 Task: In the  document communication Apply all border to the tabe with  'with box; Style line and width 1 pt 'Select Header and apply  'Bold' Select the text and align it to the  Left
Action: Mouse moved to (347, 202)
Screenshot: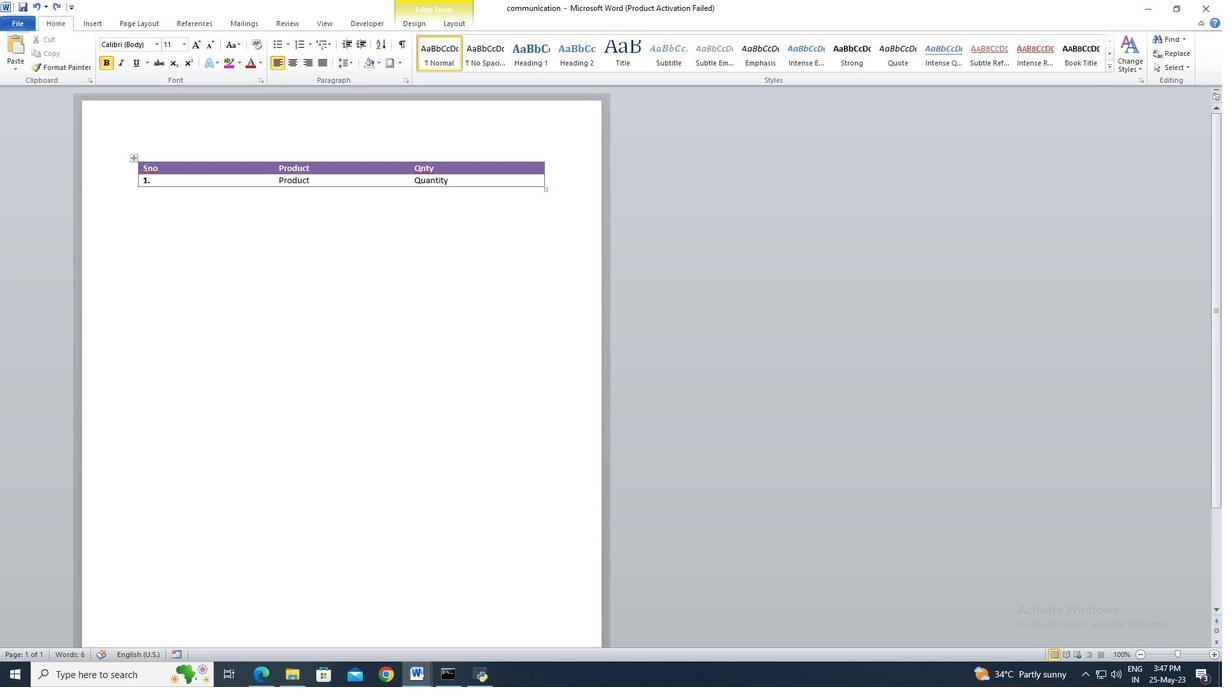 
Action: Key pressed ctrl+A
Screenshot: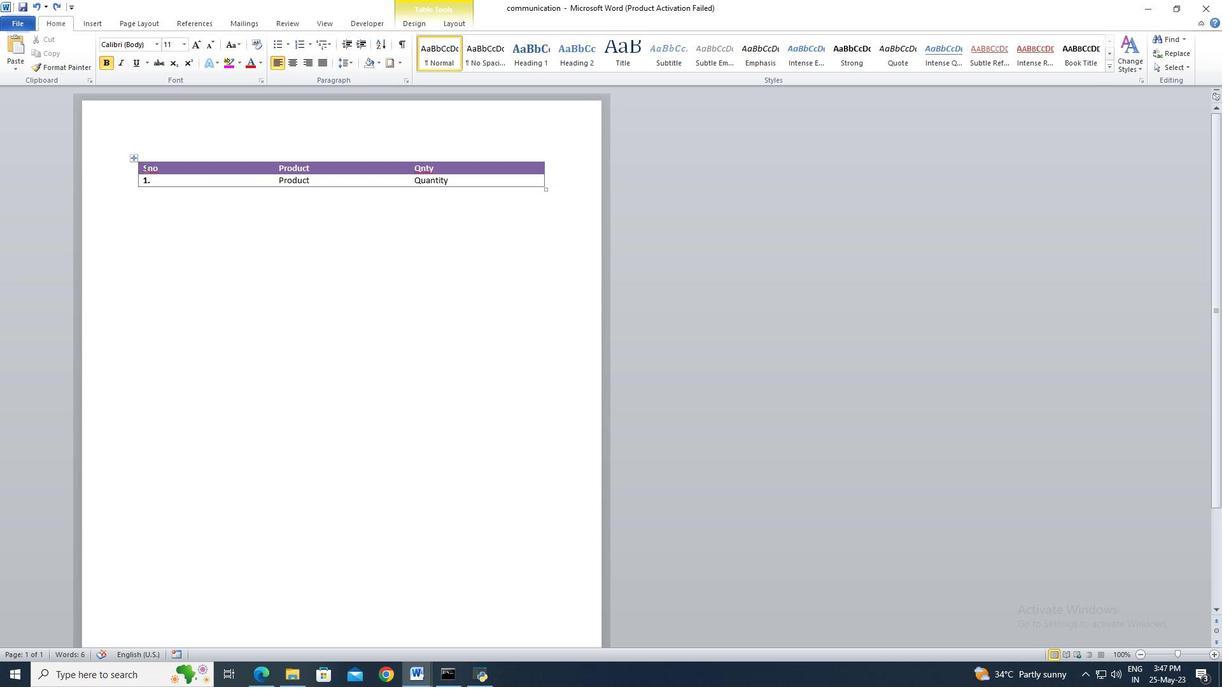 
Action: Mouse moved to (143, 166)
Screenshot: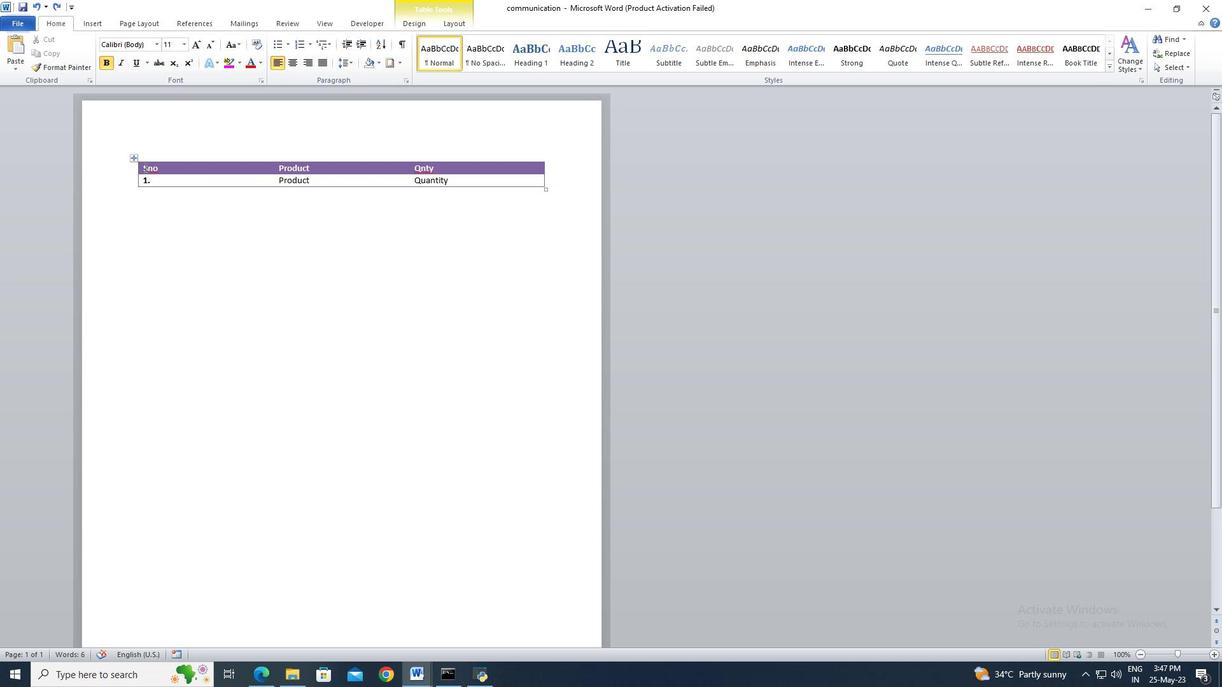 
Action: Mouse pressed left at (143, 166)
Screenshot: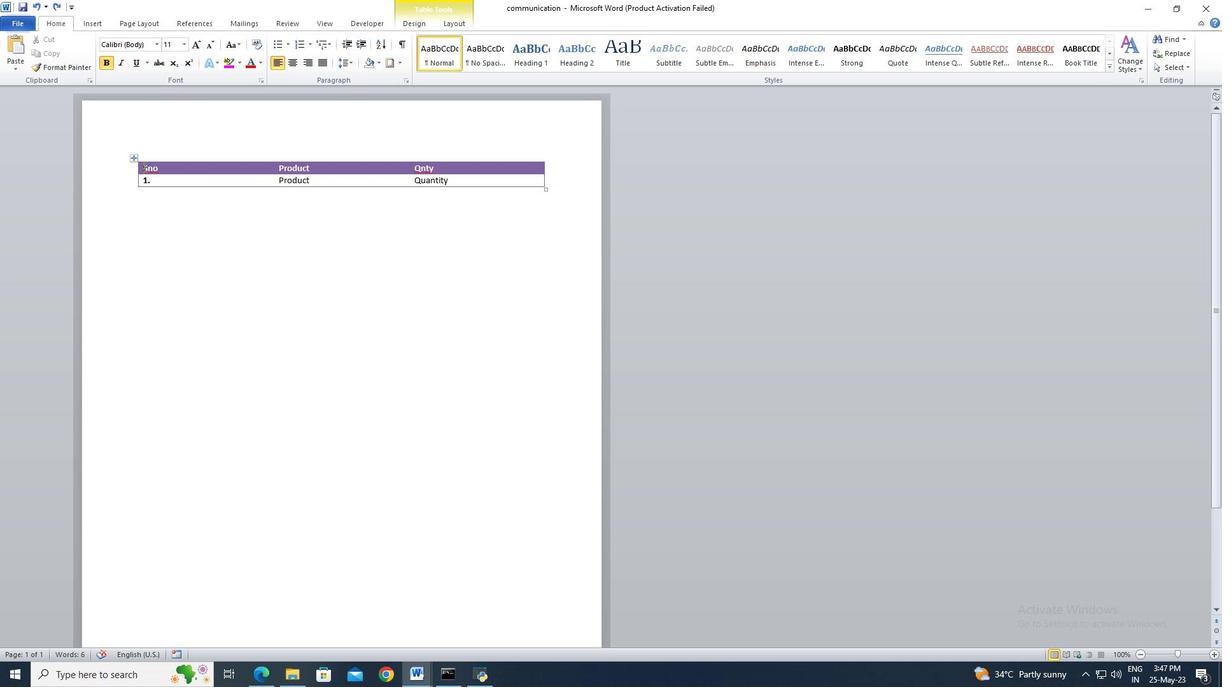 
Action: Mouse moved to (336, 194)
Screenshot: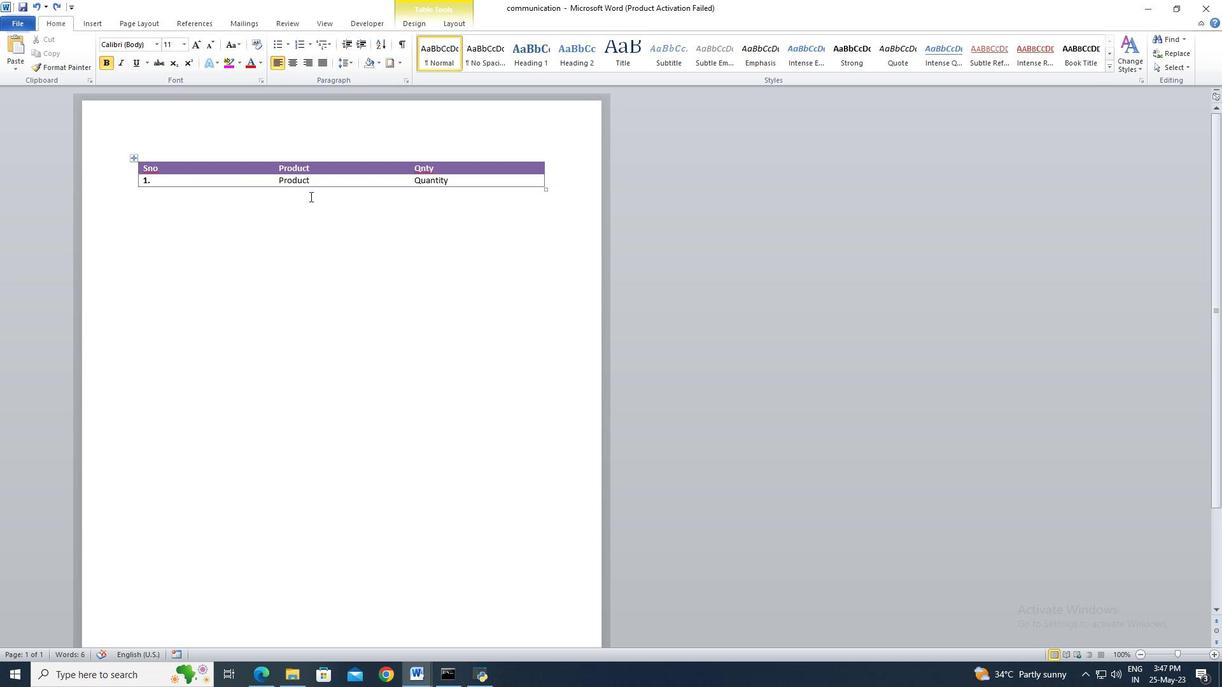 
Action: Key pressed ctrl+A
Screenshot: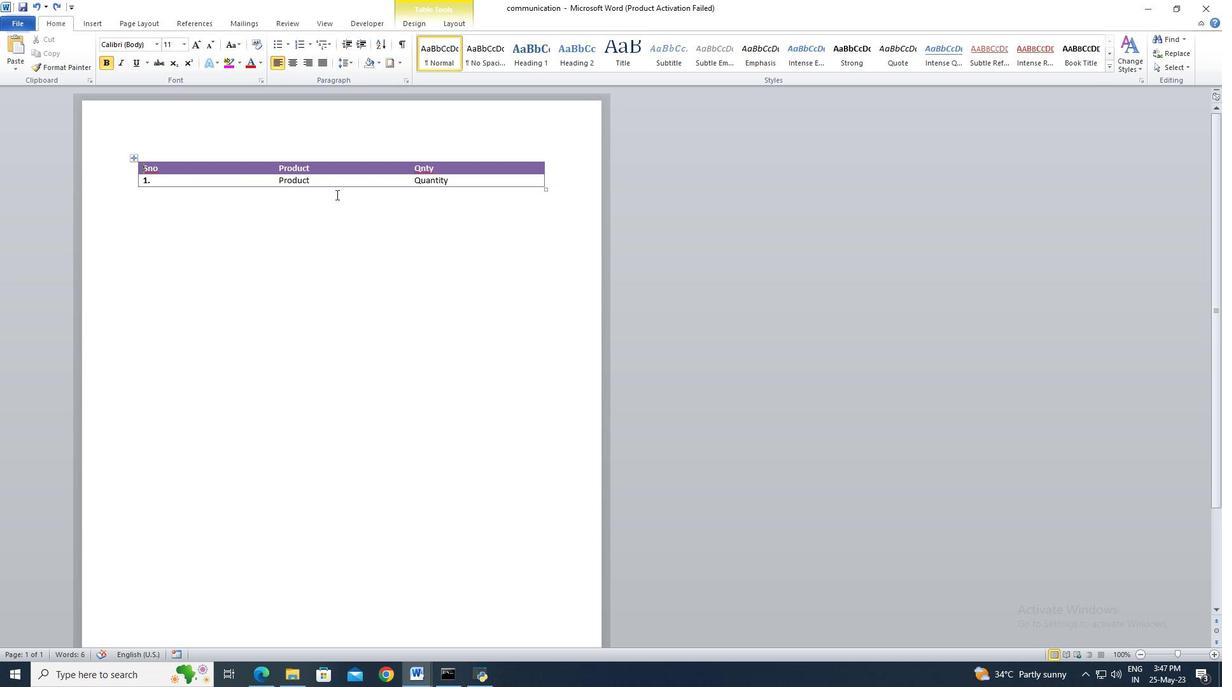 
Action: Mouse moved to (389, 68)
Screenshot: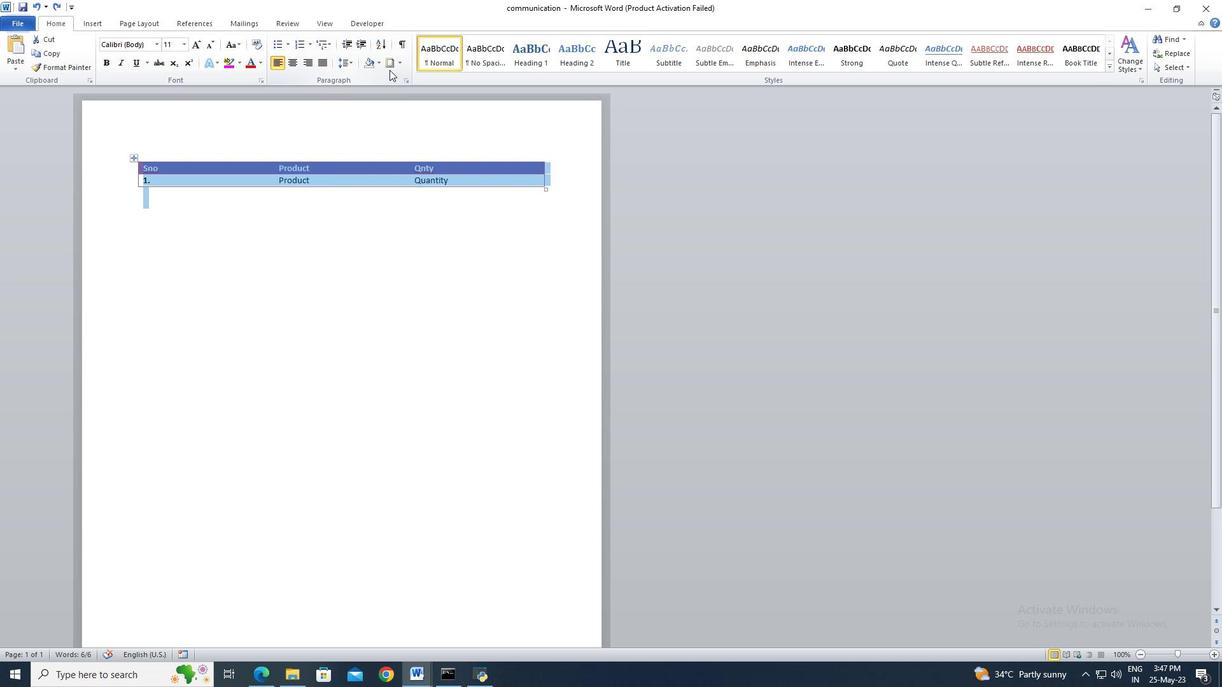 
Action: Mouse pressed left at (389, 68)
Screenshot: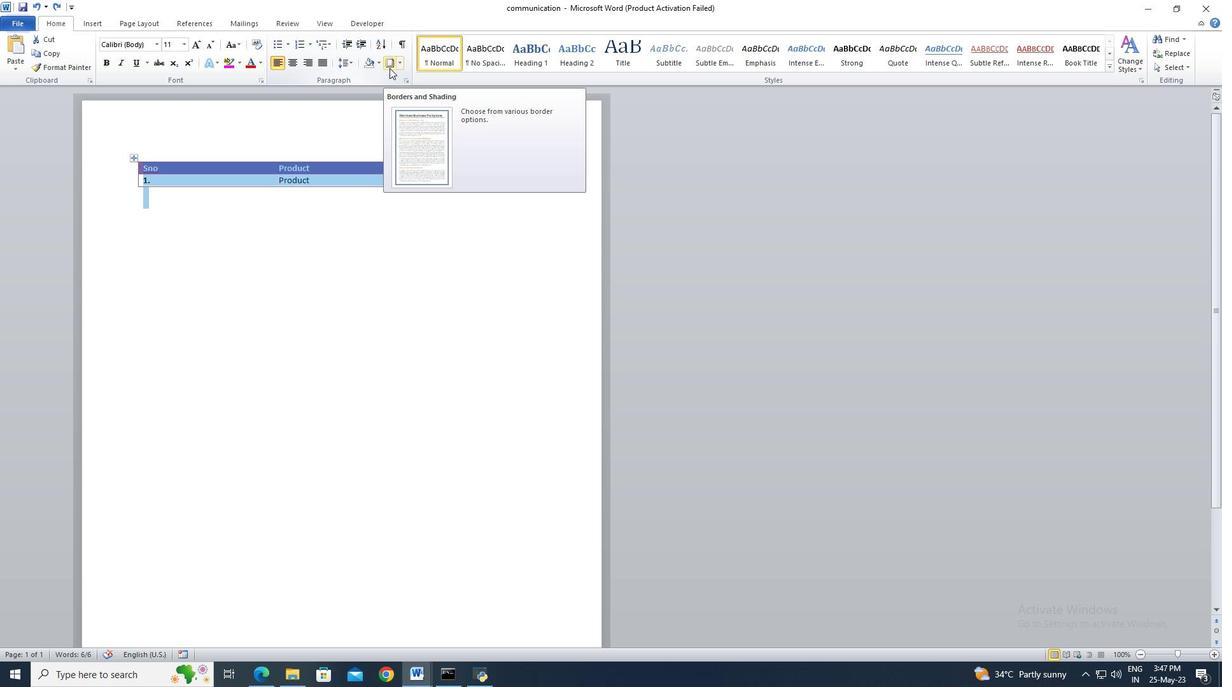 
Action: Mouse moved to (465, 279)
Screenshot: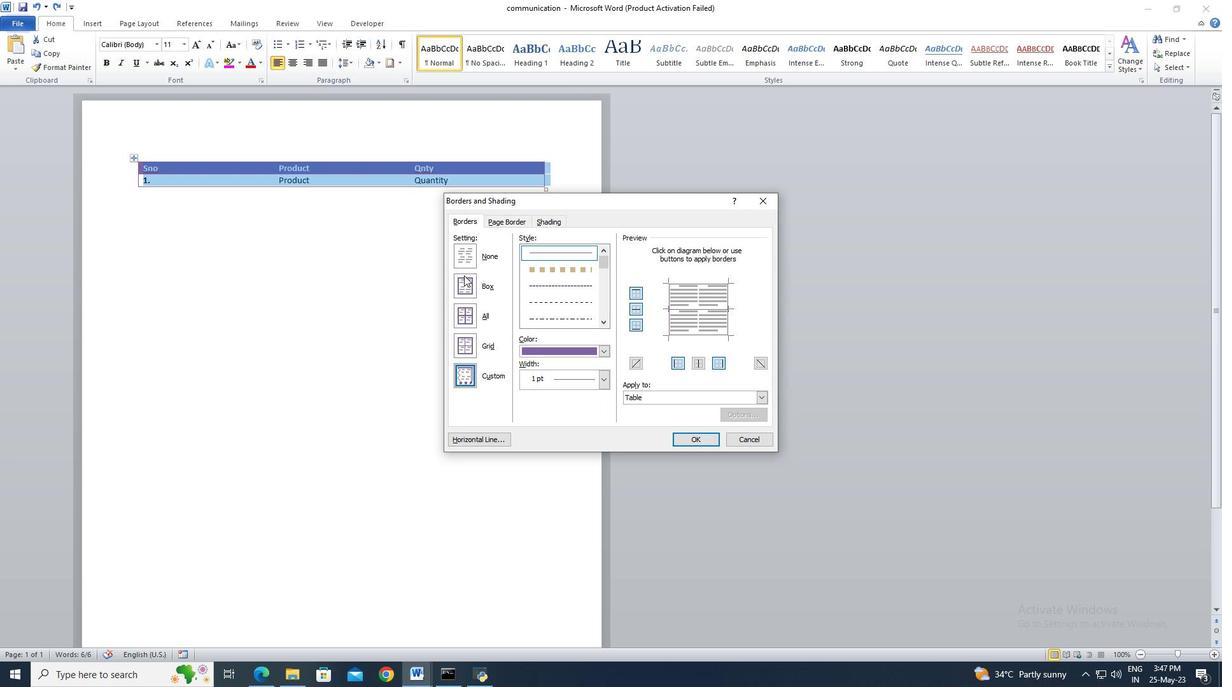 
Action: Mouse pressed left at (465, 279)
Screenshot: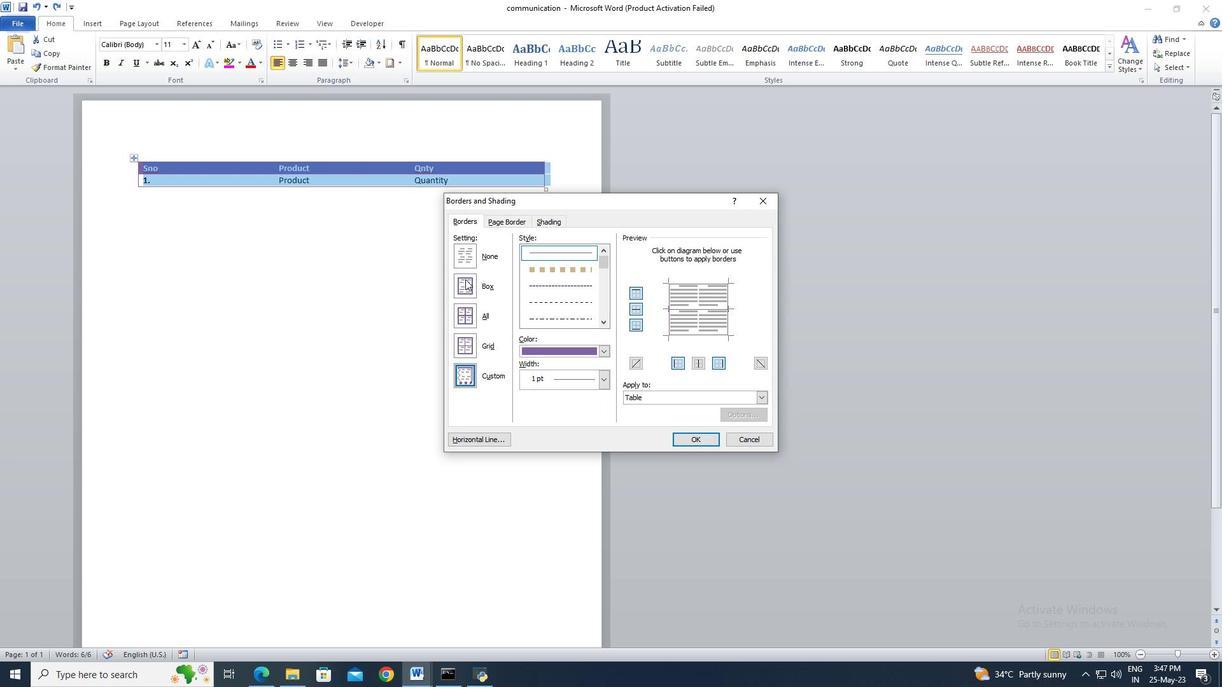 
Action: Mouse moved to (563, 251)
Screenshot: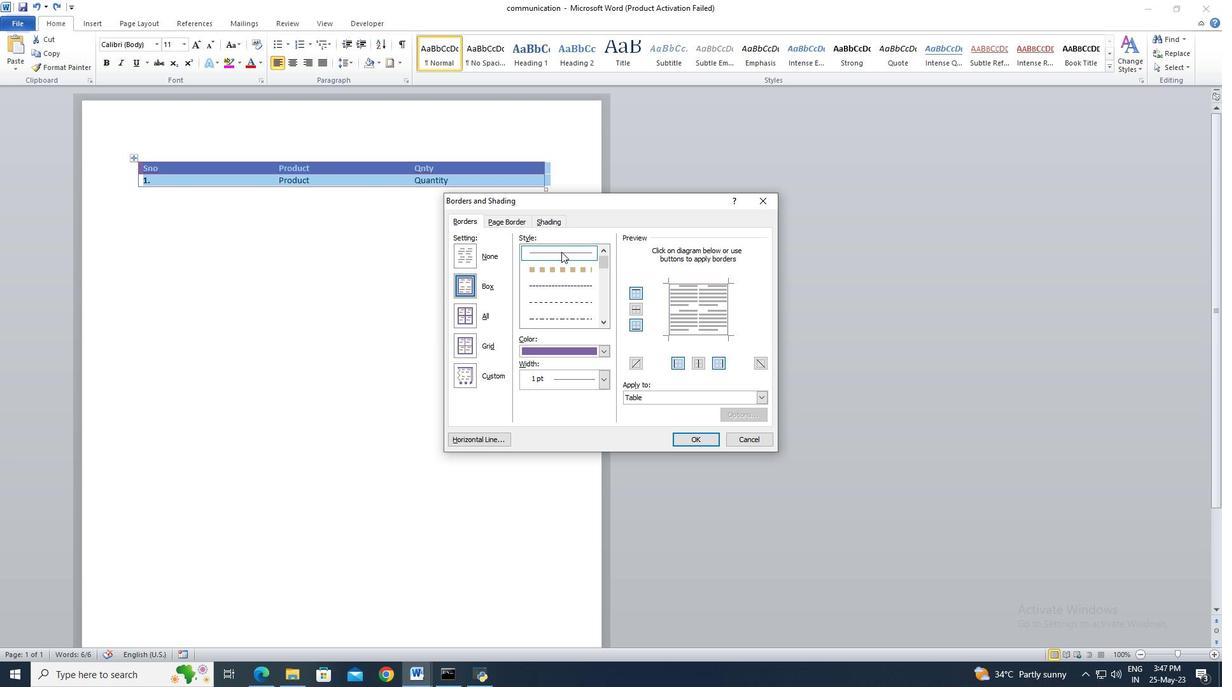 
Action: Mouse pressed left at (563, 251)
Screenshot: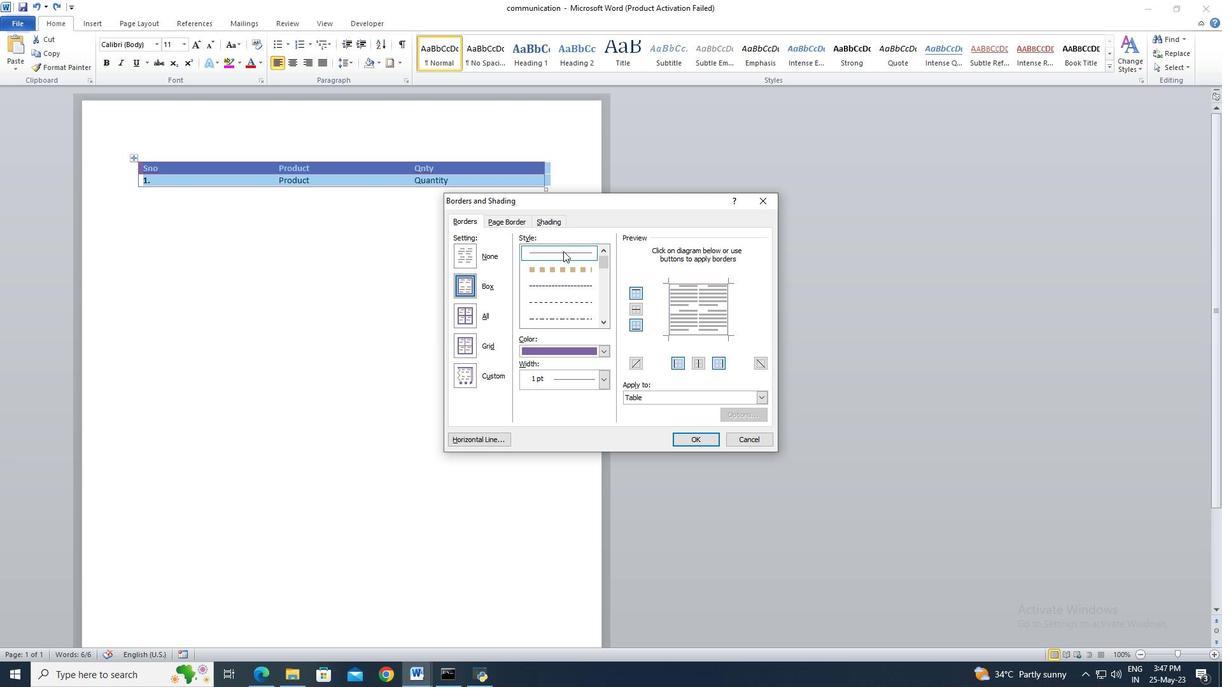 
Action: Mouse moved to (607, 381)
Screenshot: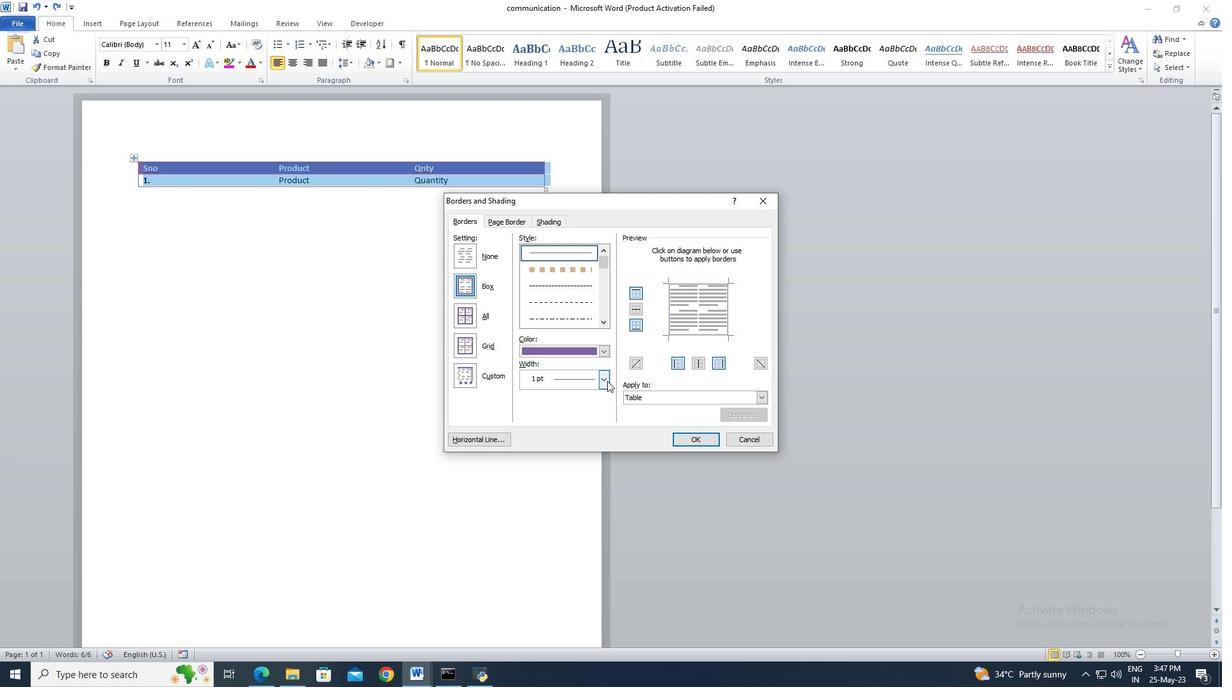 
Action: Mouse pressed left at (607, 381)
Screenshot: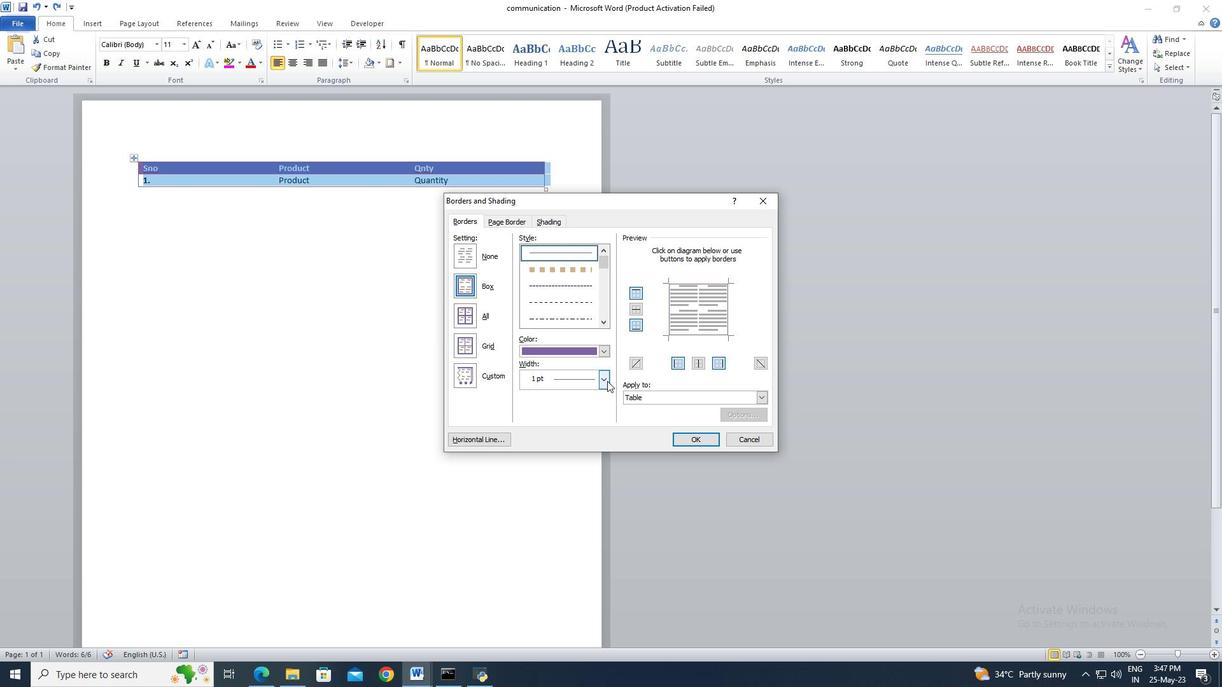 
Action: Mouse moved to (593, 447)
Screenshot: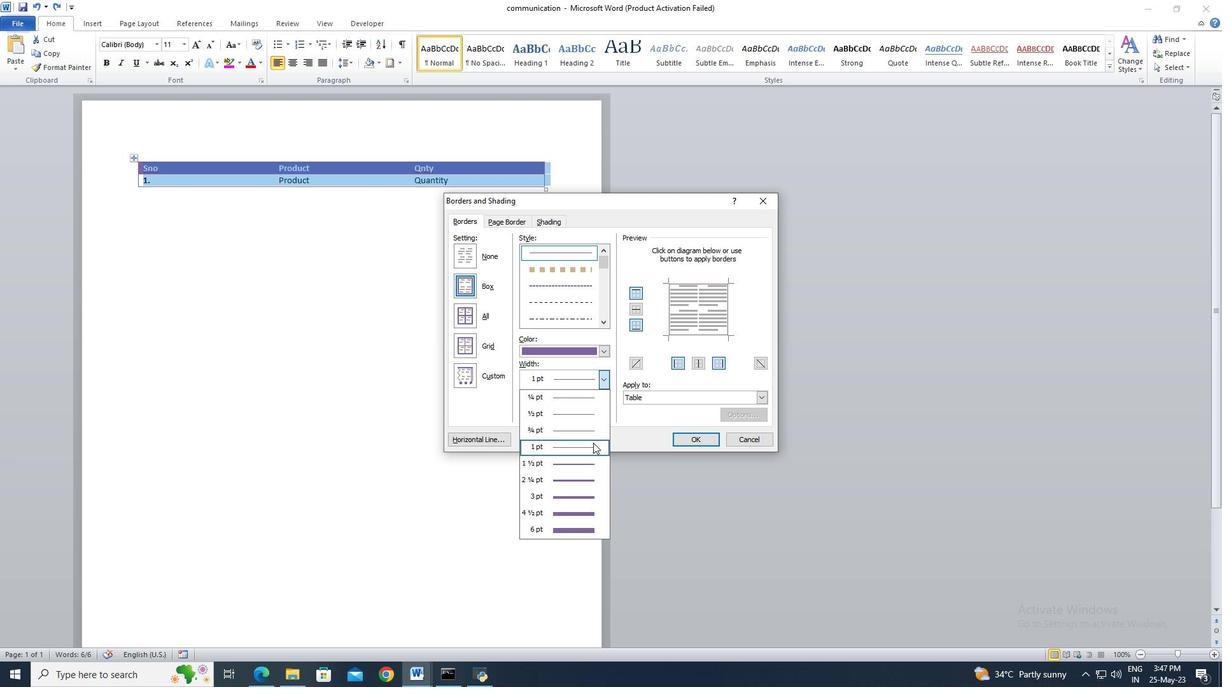 
Action: Mouse pressed left at (593, 447)
Screenshot: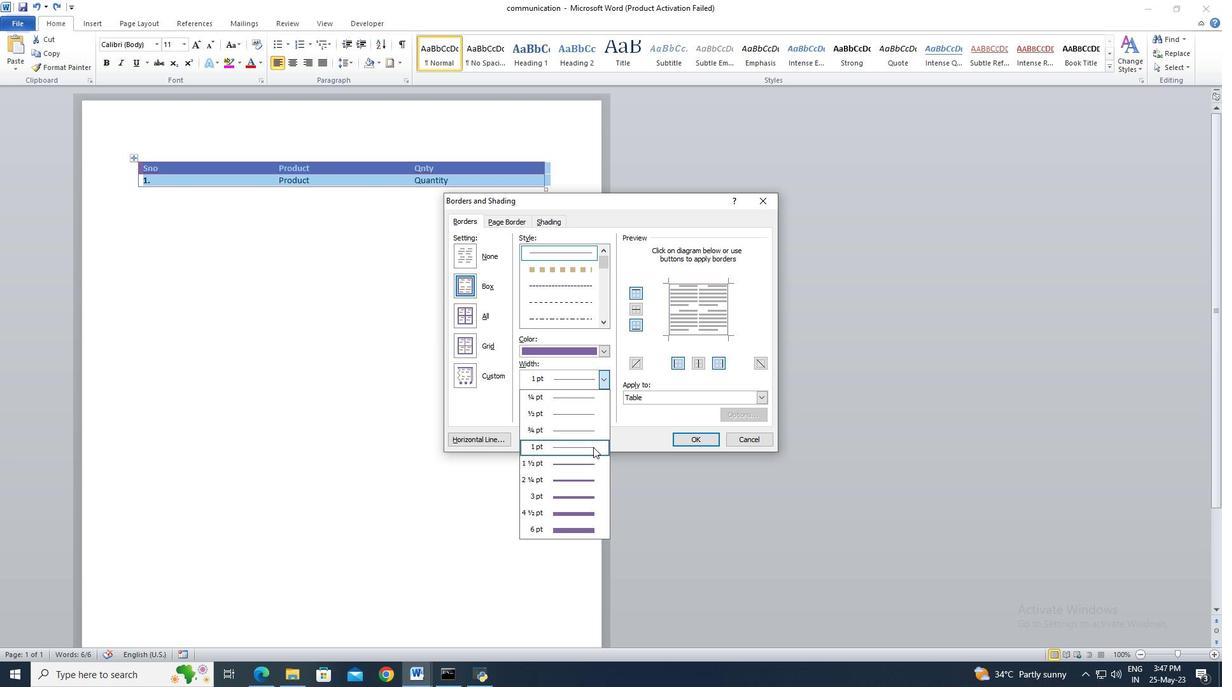 
Action: Mouse moved to (692, 447)
Screenshot: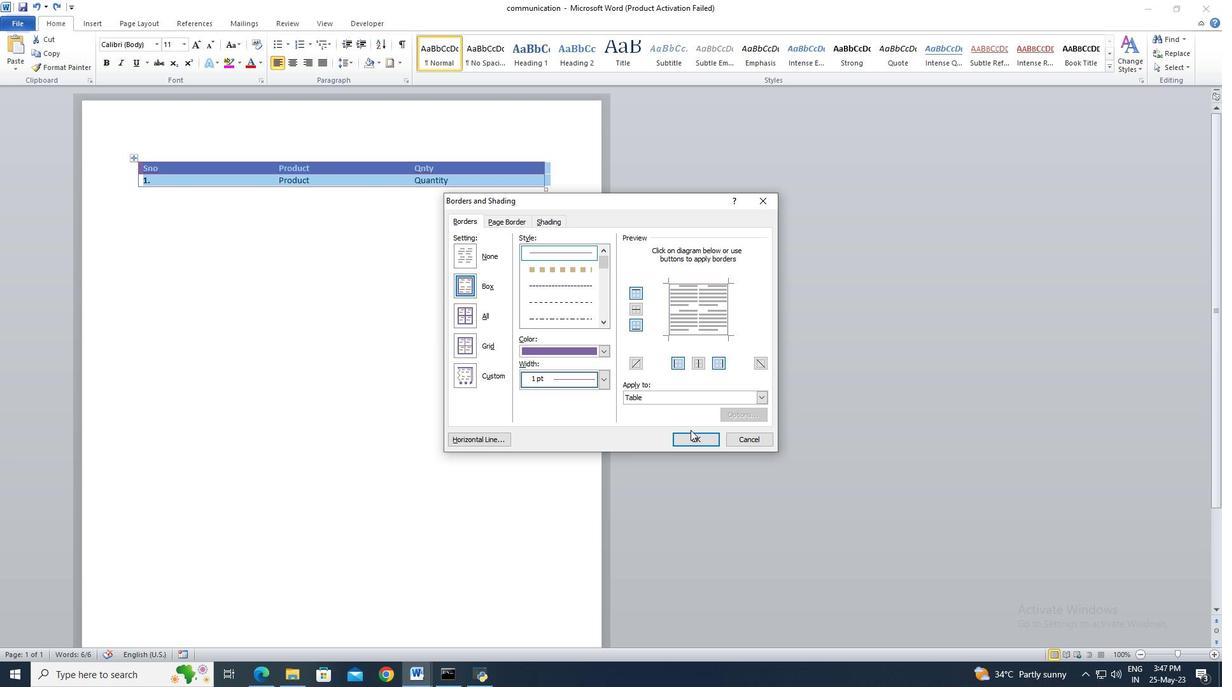 
Action: Mouse pressed left at (692, 447)
Screenshot: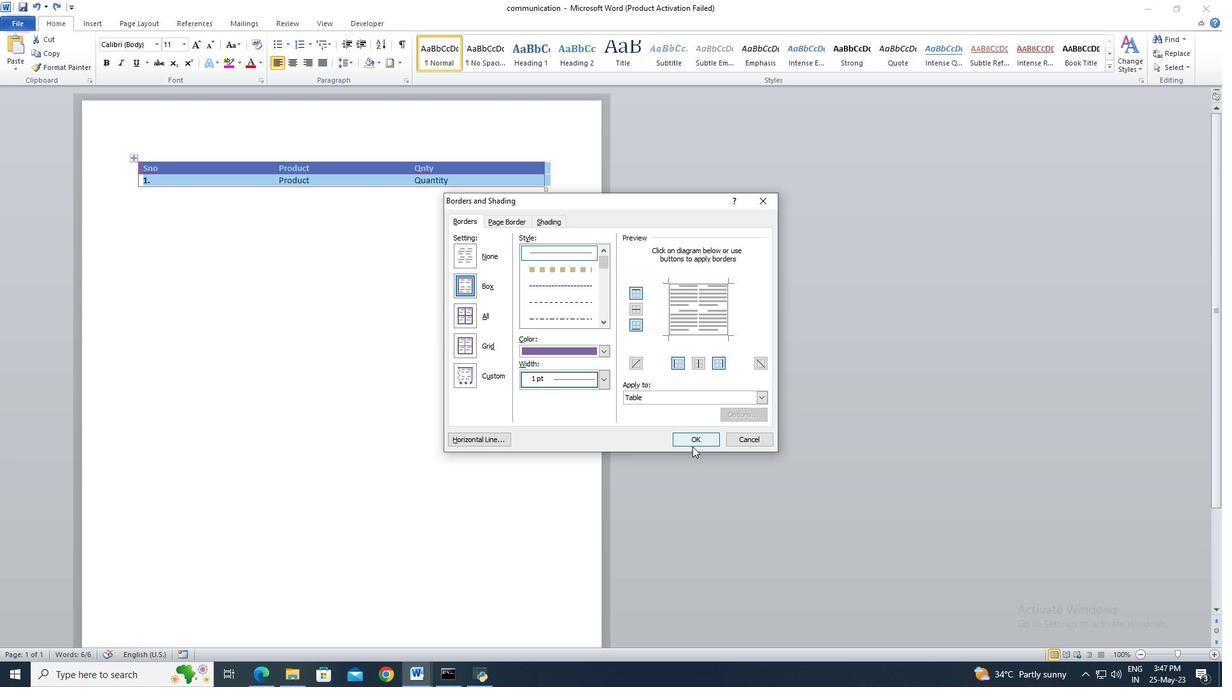 
Action: Mouse moved to (145, 168)
Screenshot: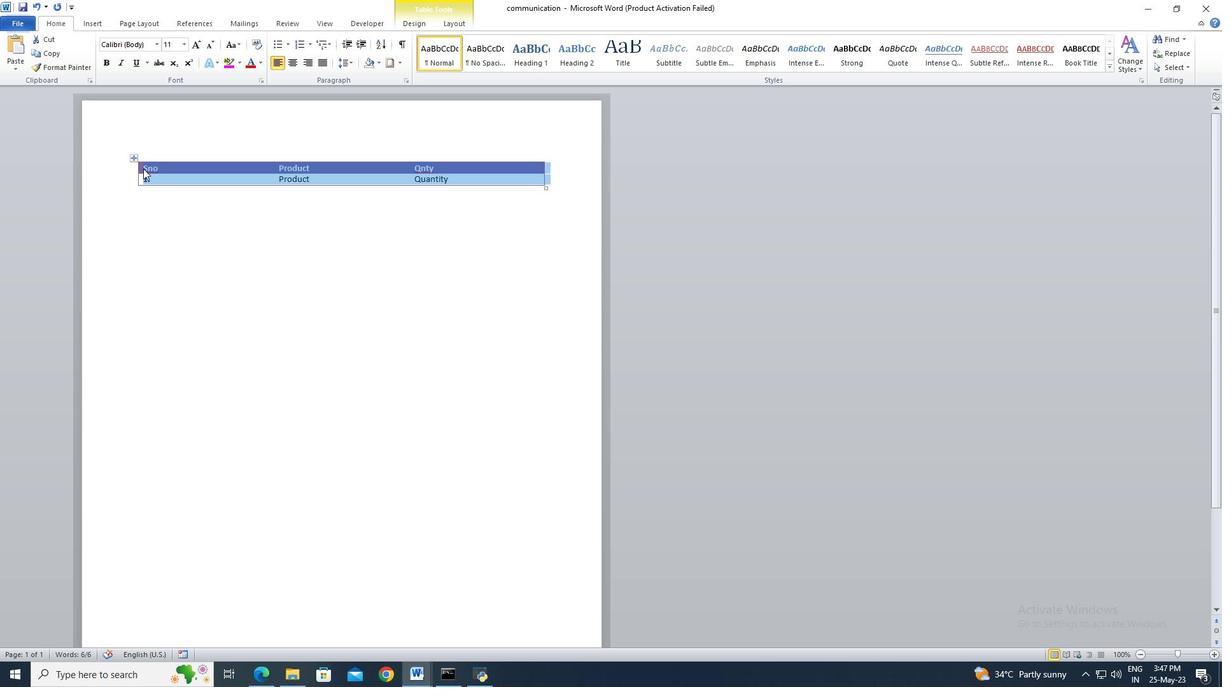 
Action: Mouse pressed left at (145, 168)
Screenshot: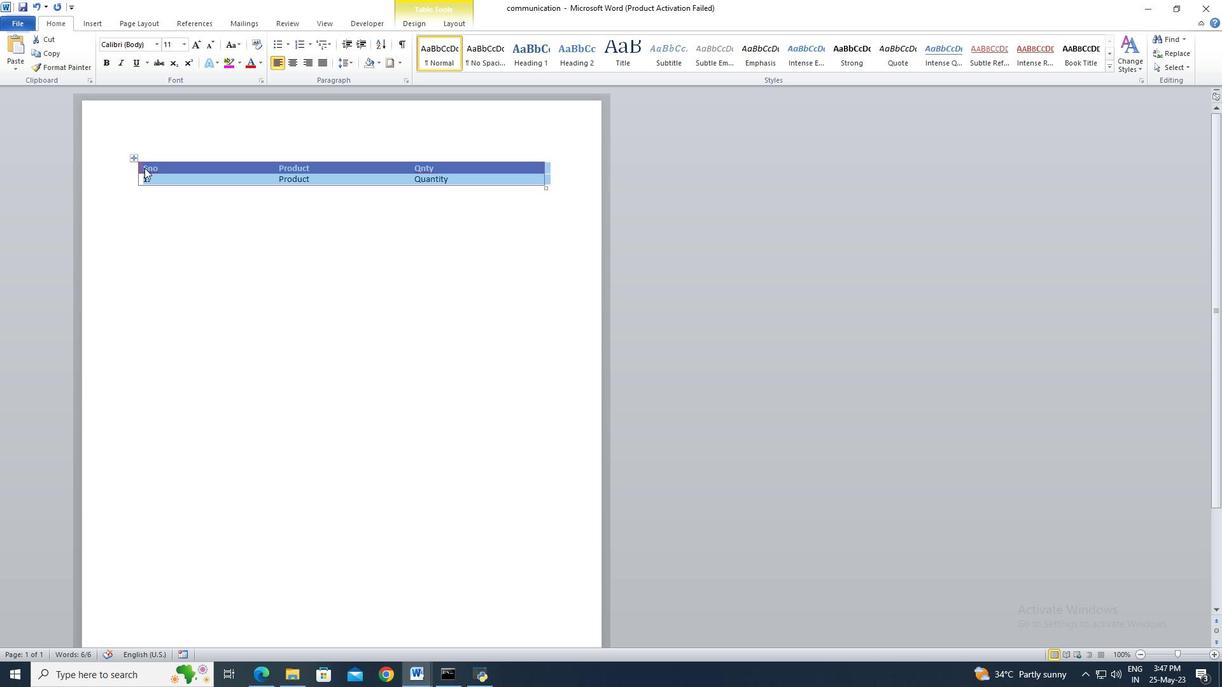 
Action: Mouse moved to (431, 183)
Screenshot: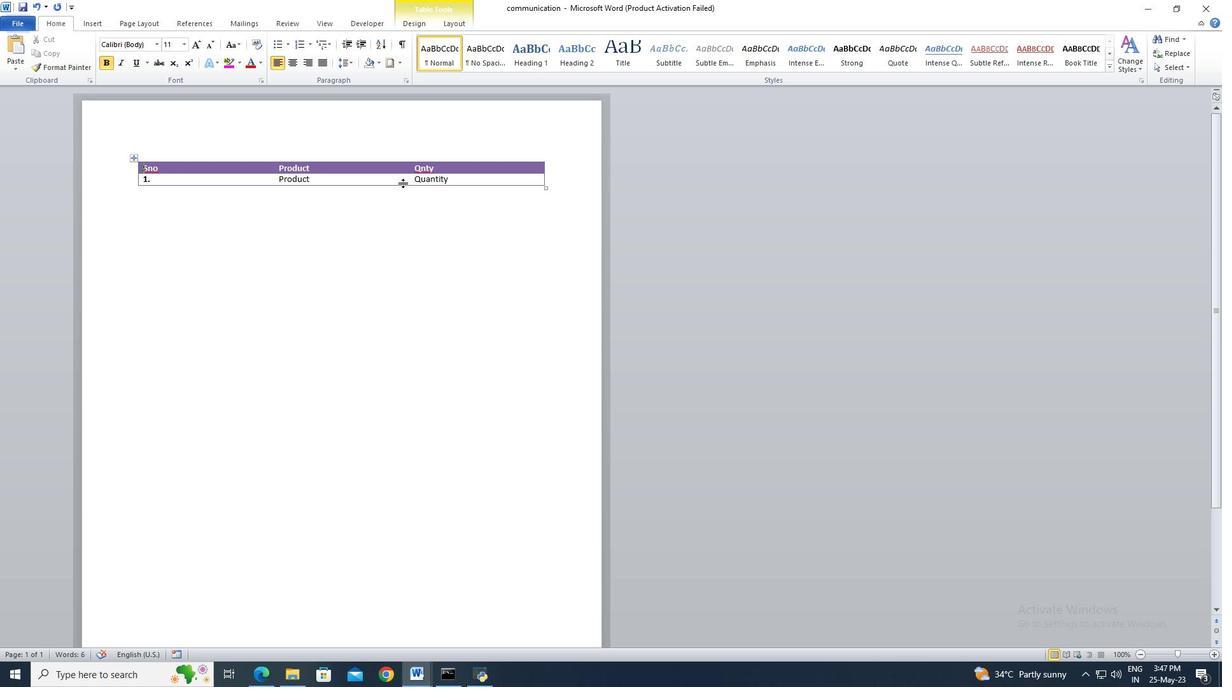 
Action: Key pressed <Key.shift>
Screenshot: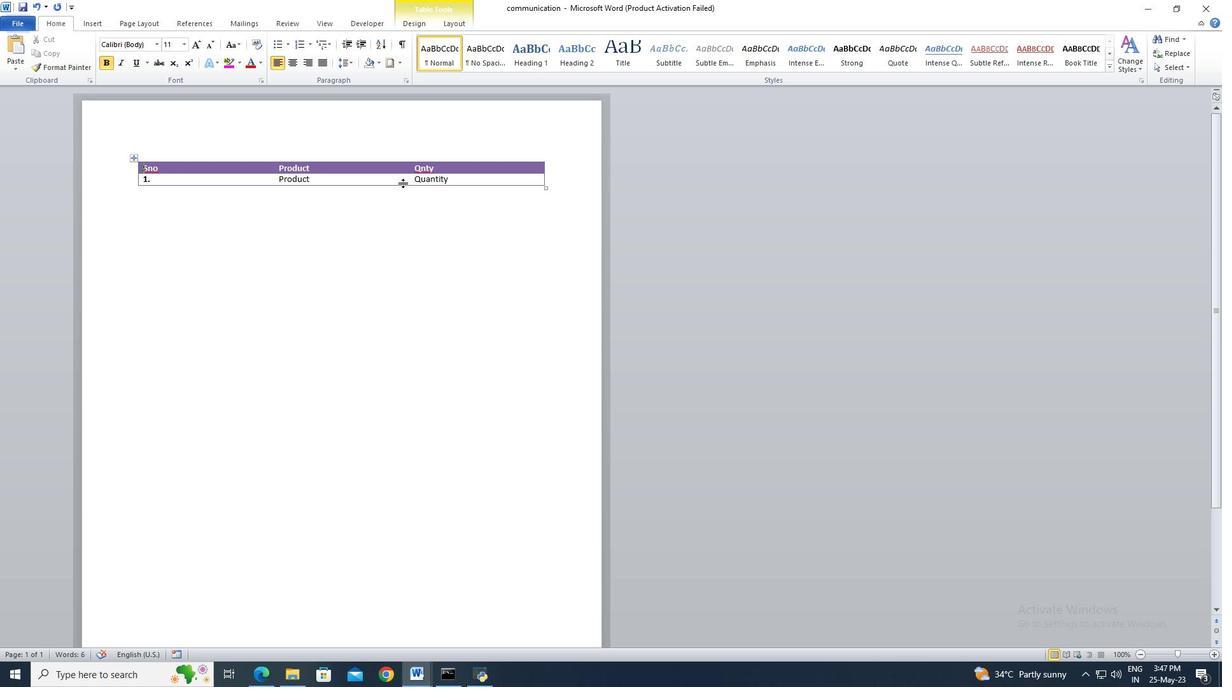 
Action: Mouse moved to (482, 177)
Screenshot: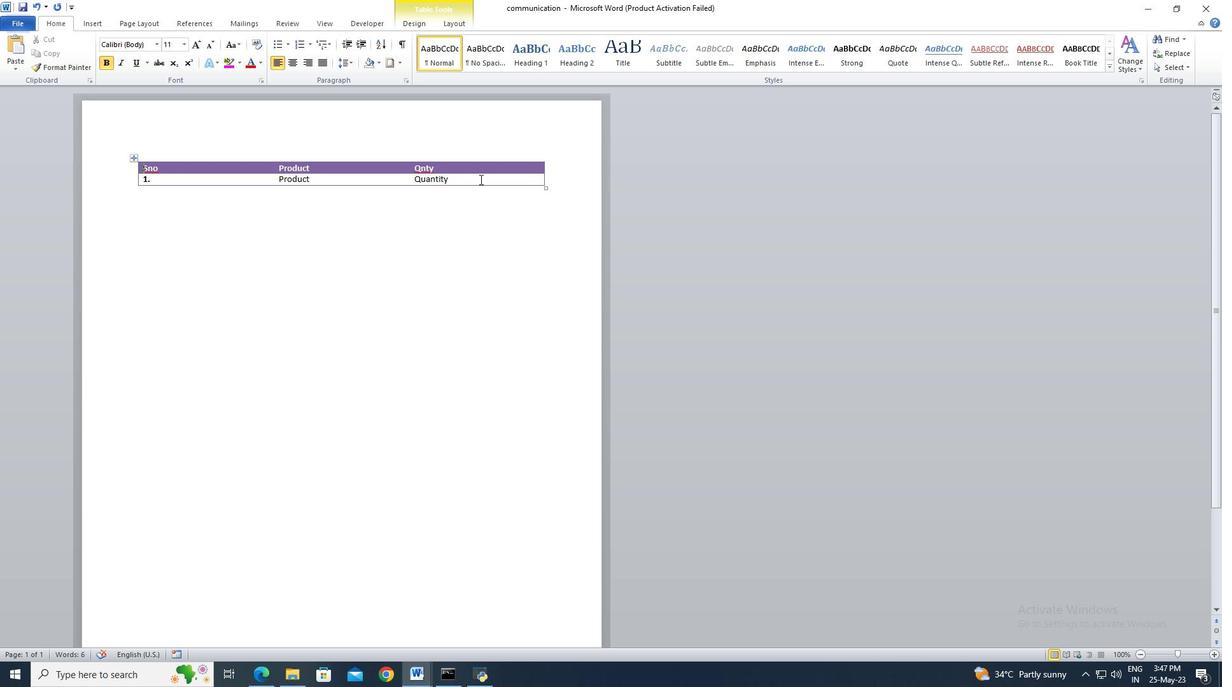 
Action: Key pressed <Key.shift>
Screenshot: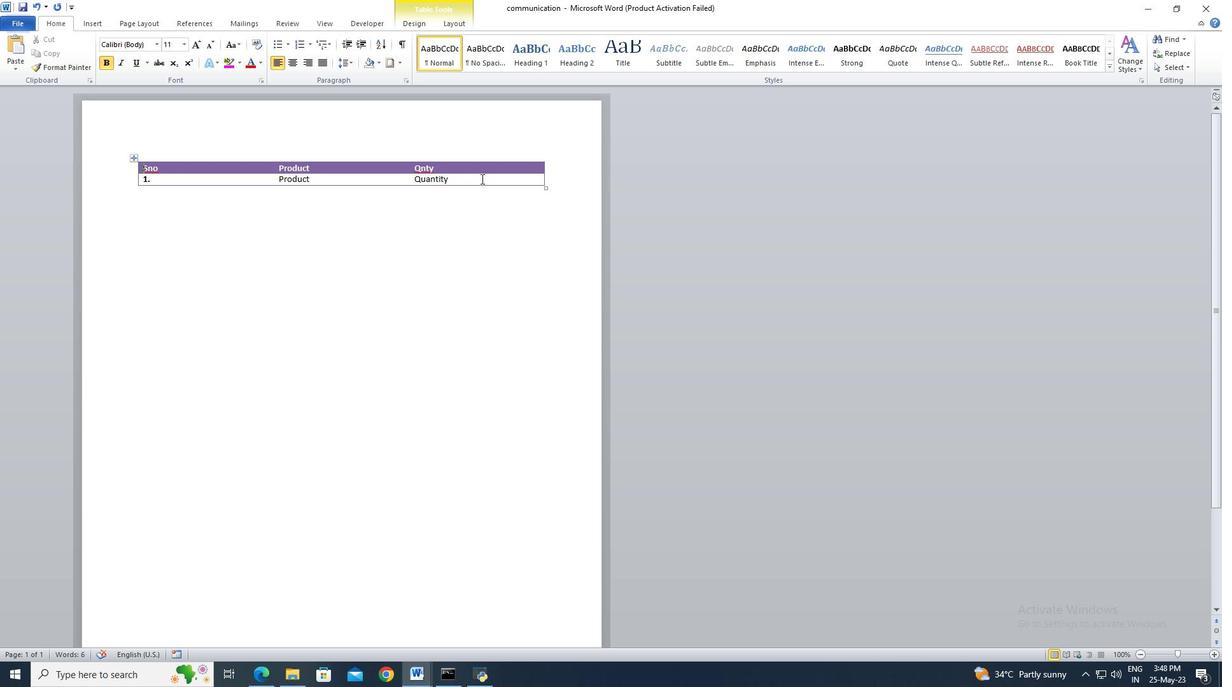 
Action: Mouse moved to (485, 173)
Screenshot: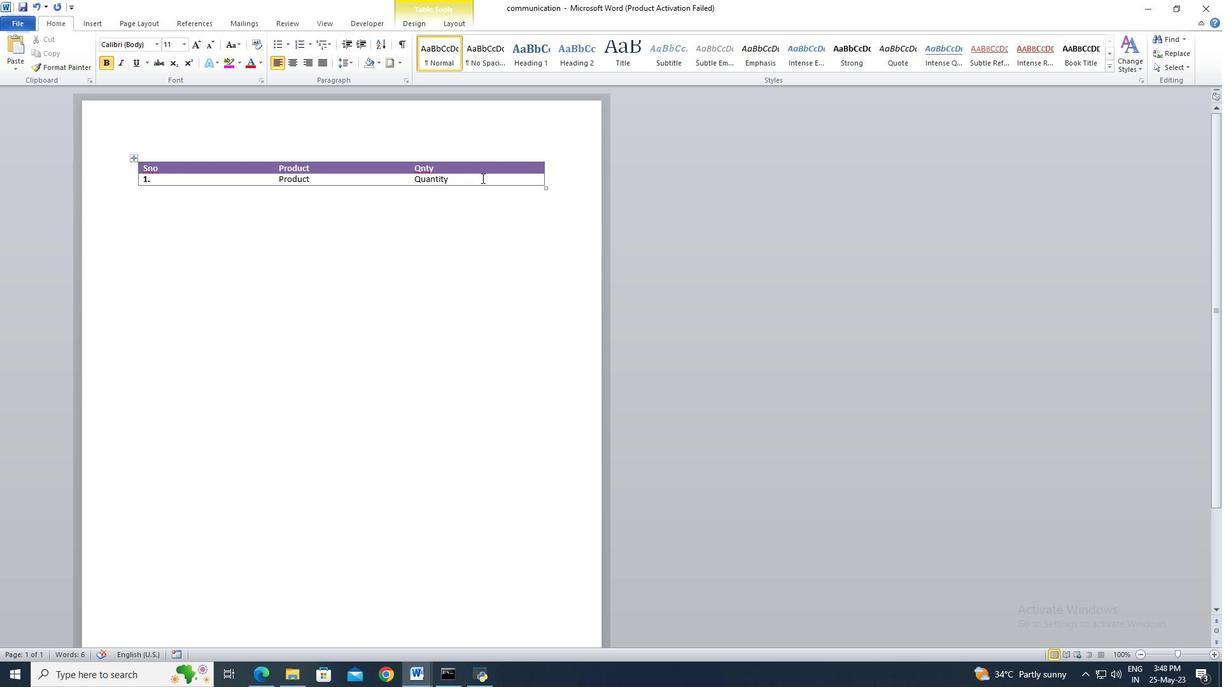 
Action: Key pressed <Key.shift><Key.shift><Key.shift><Key.shift><Key.shift><Key.shift><Key.shift><Key.shift><Key.shift><Key.shift><Key.shift><Key.shift><Key.shift><Key.shift><Key.shift><Key.shift><Key.shift><Key.shift><Key.shift><Key.shift><Key.shift><Key.shift>
Screenshot: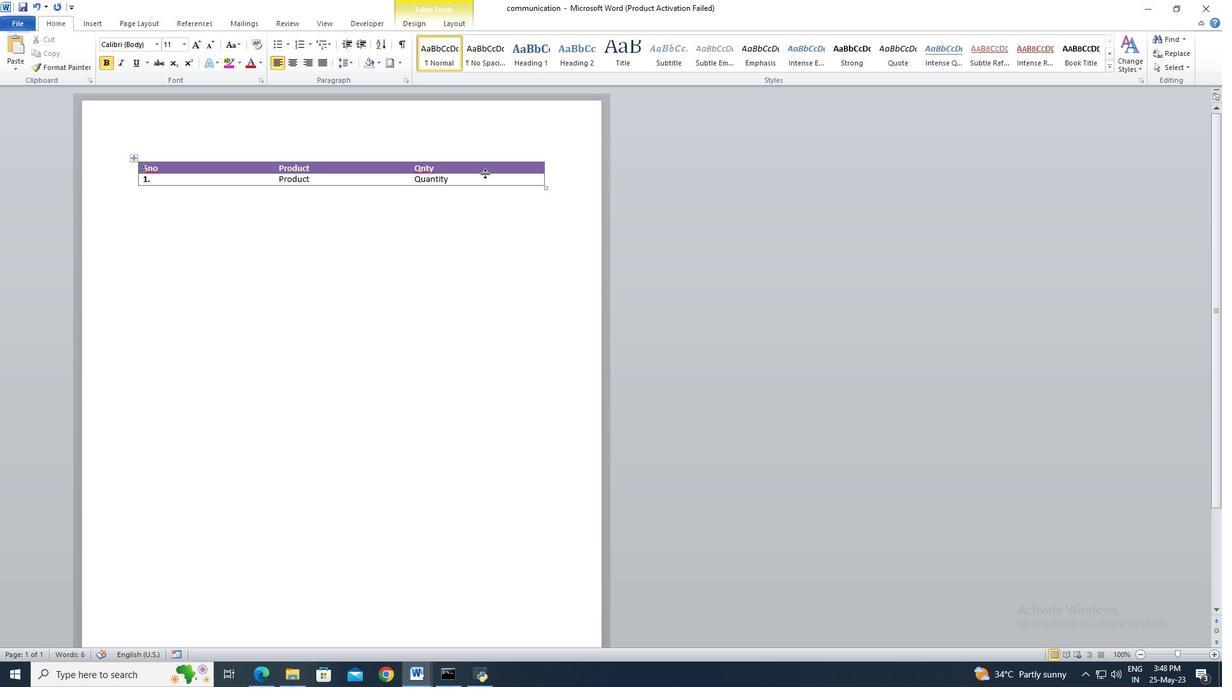 
Action: Mouse pressed left at (485, 173)
Screenshot: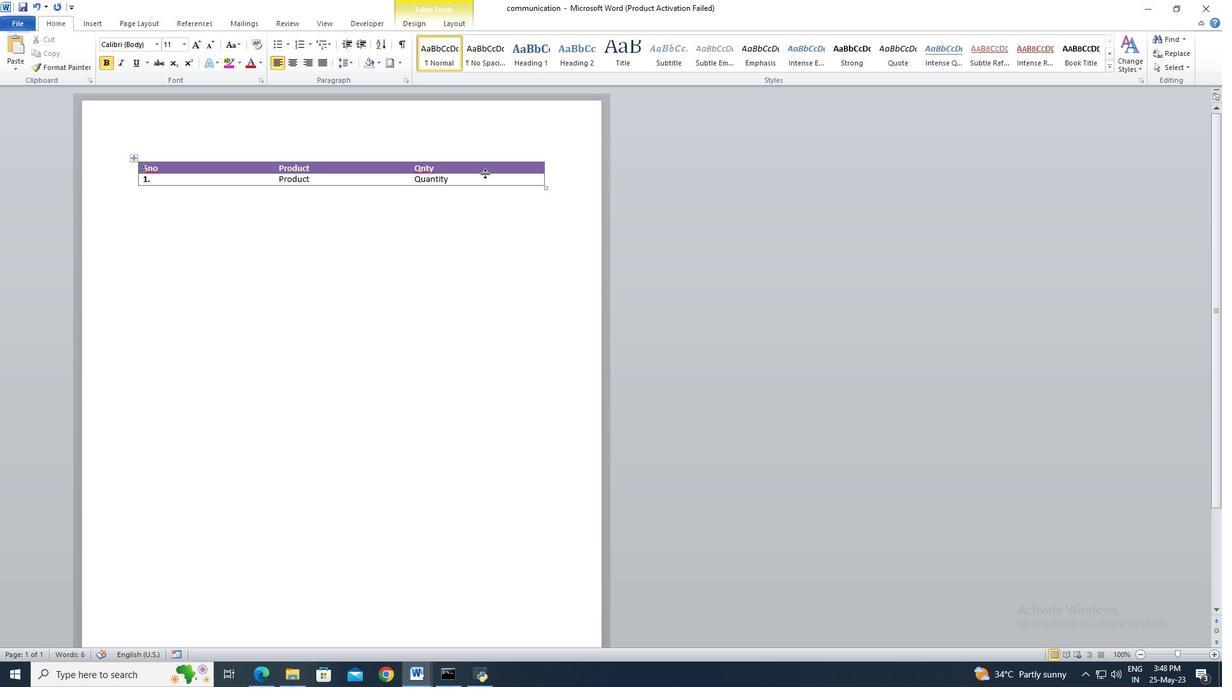 
Action: Key pressed <Key.shift><Key.shift><Key.shift><Key.shift><Key.shift><Key.shift><Key.shift><Key.shift><Key.shift><Key.shift><Key.shift><Key.shift><Key.shift><Key.shift>
Screenshot: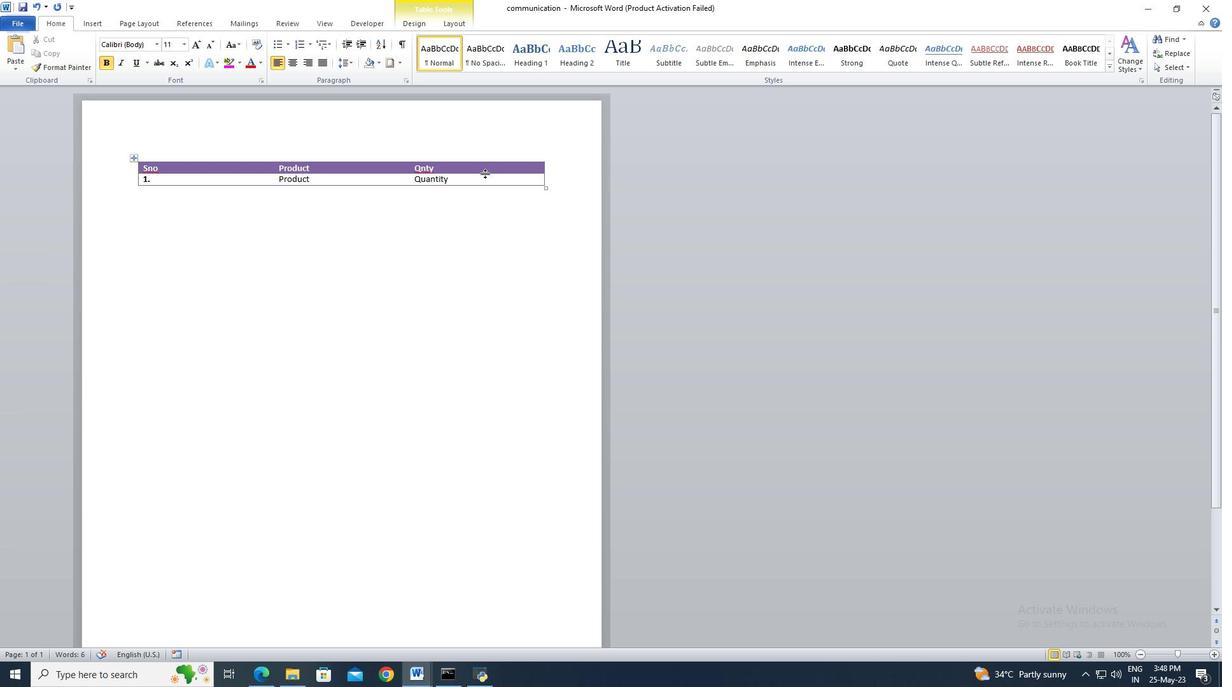 
Action: Mouse moved to (485, 173)
Screenshot: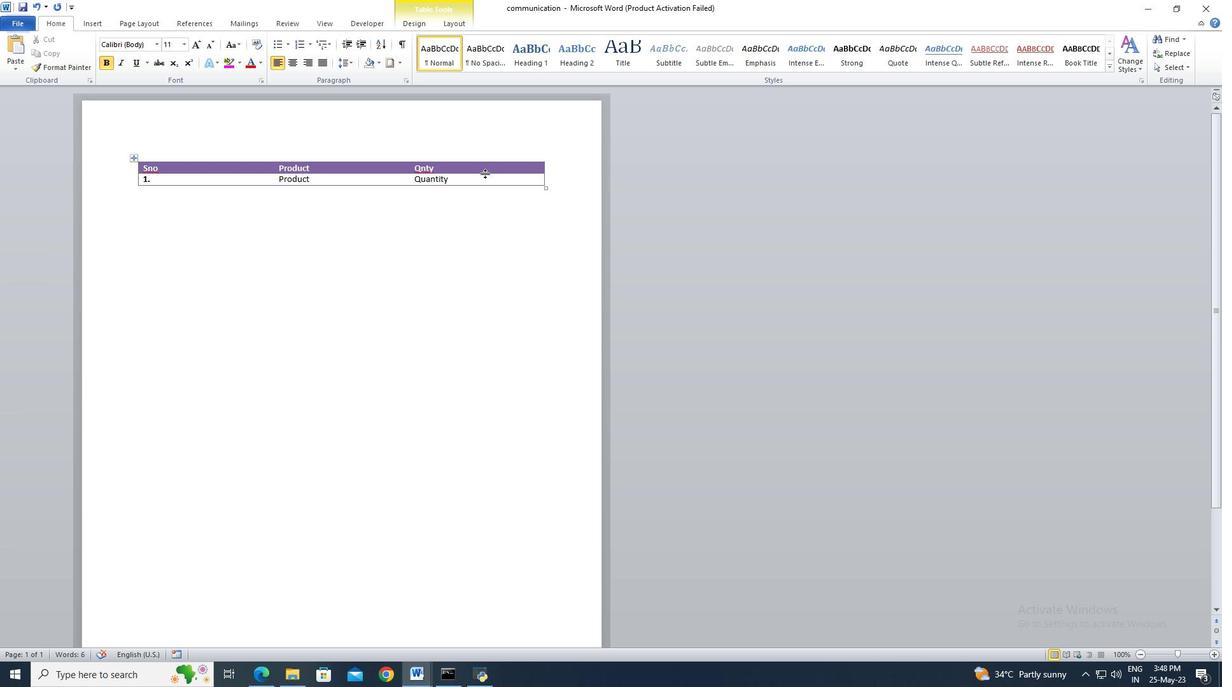 
Action: Key pressed <Key.shift>
Screenshot: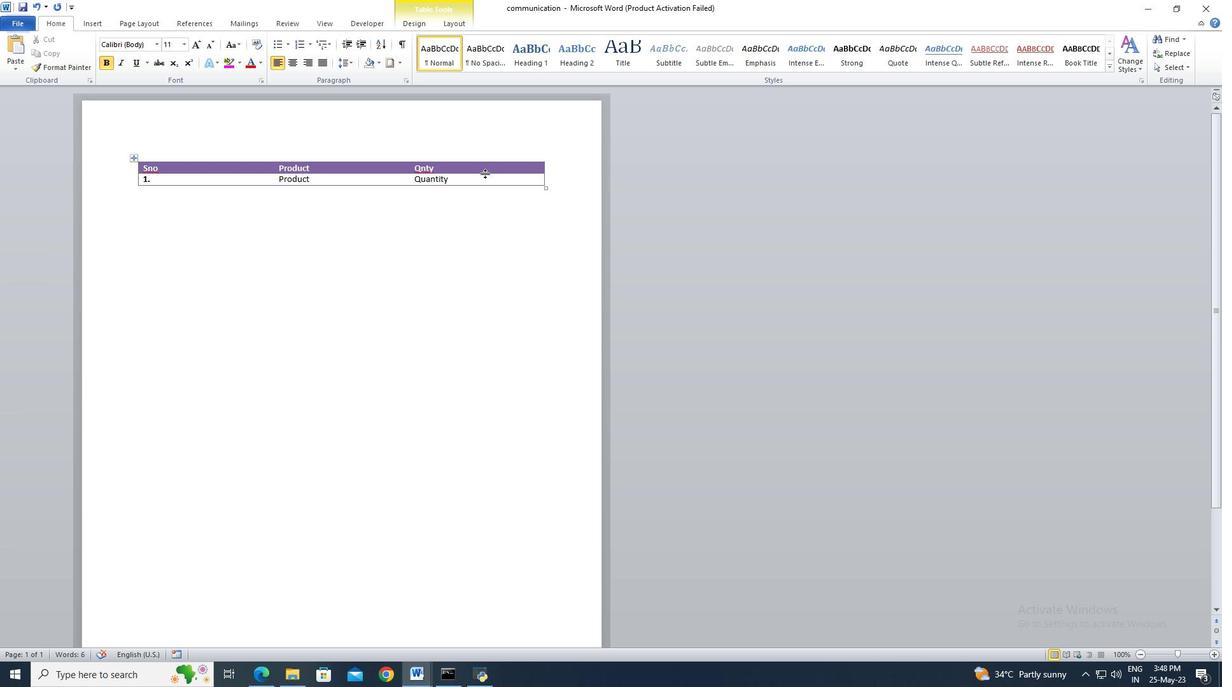 
Action: Mouse moved to (485, 171)
Screenshot: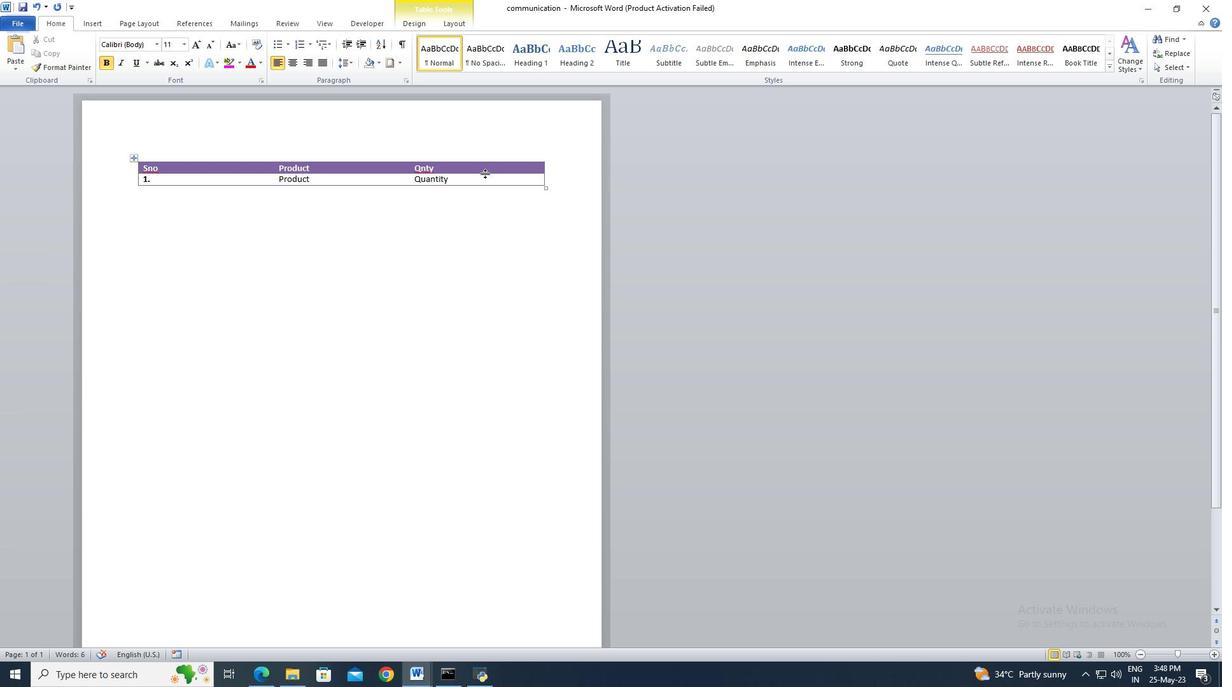 
Action: Key pressed <Key.shift>
Screenshot: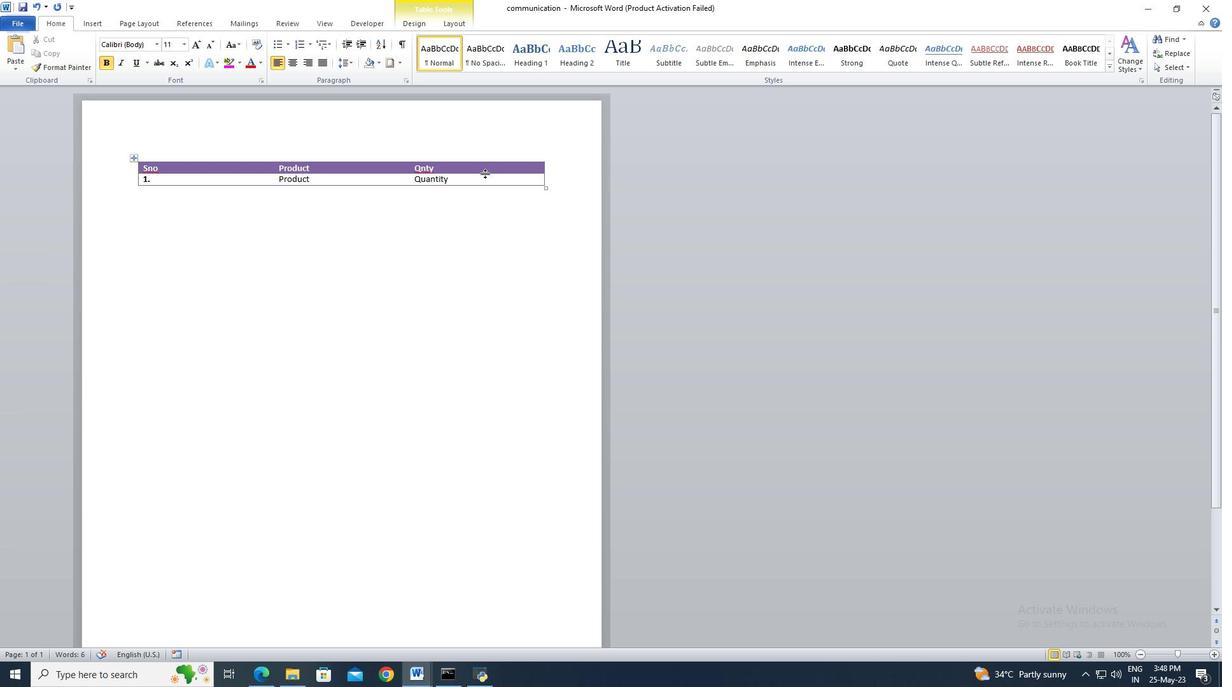
Action: Mouse moved to (485, 171)
Screenshot: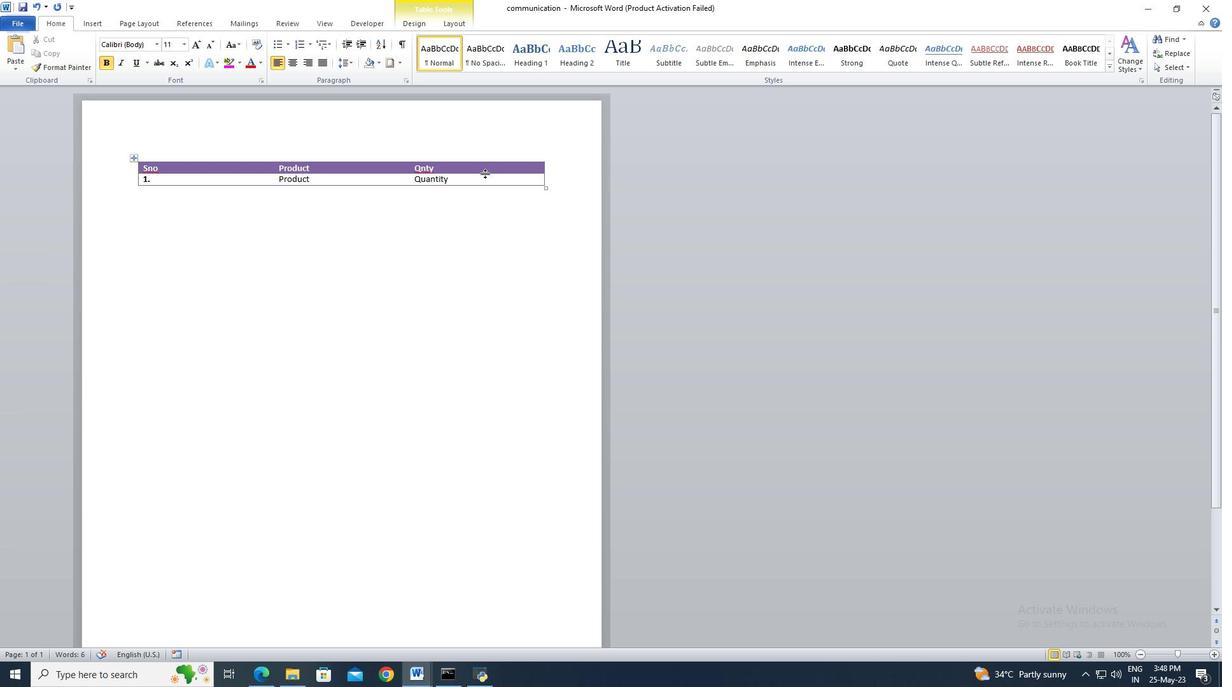 
Action: Key pressed <Key.shift><Key.shift>
Screenshot: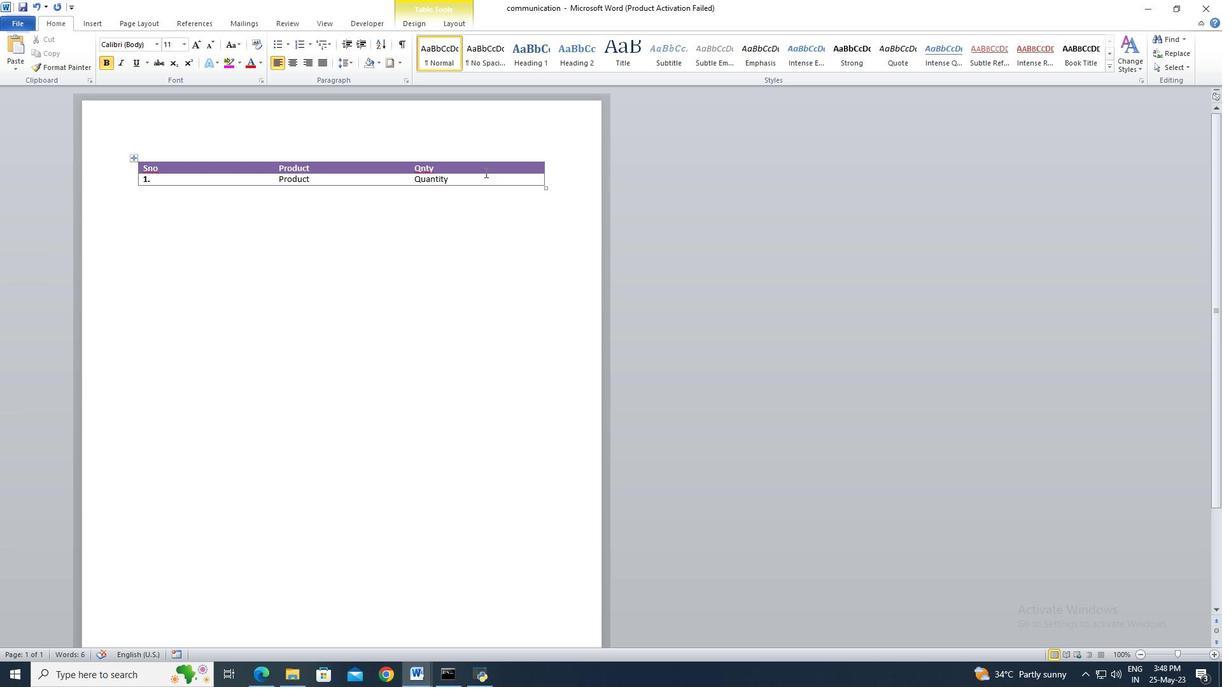 
Action: Mouse moved to (485, 170)
Screenshot: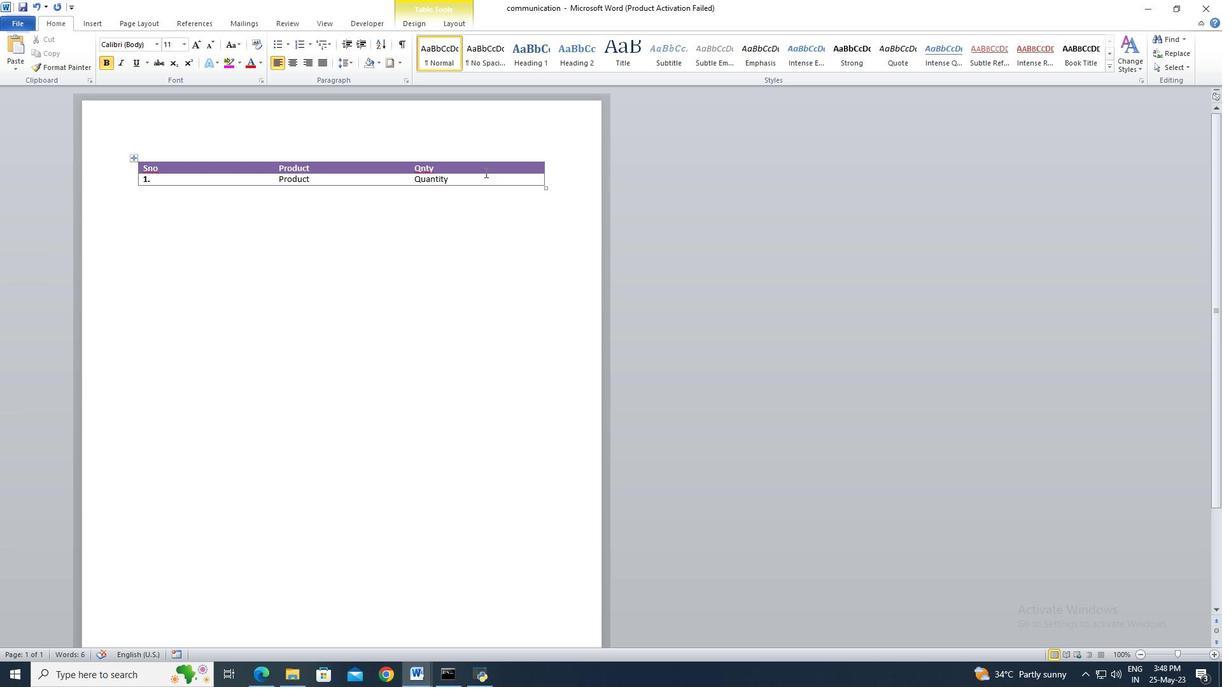 
Action: Key pressed <Key.shift><Key.shift><Key.shift><Key.shift><Key.shift><Key.shift><Key.shift><Key.shift><Key.shift><Key.shift><Key.shift><Key.shift>
Screenshot: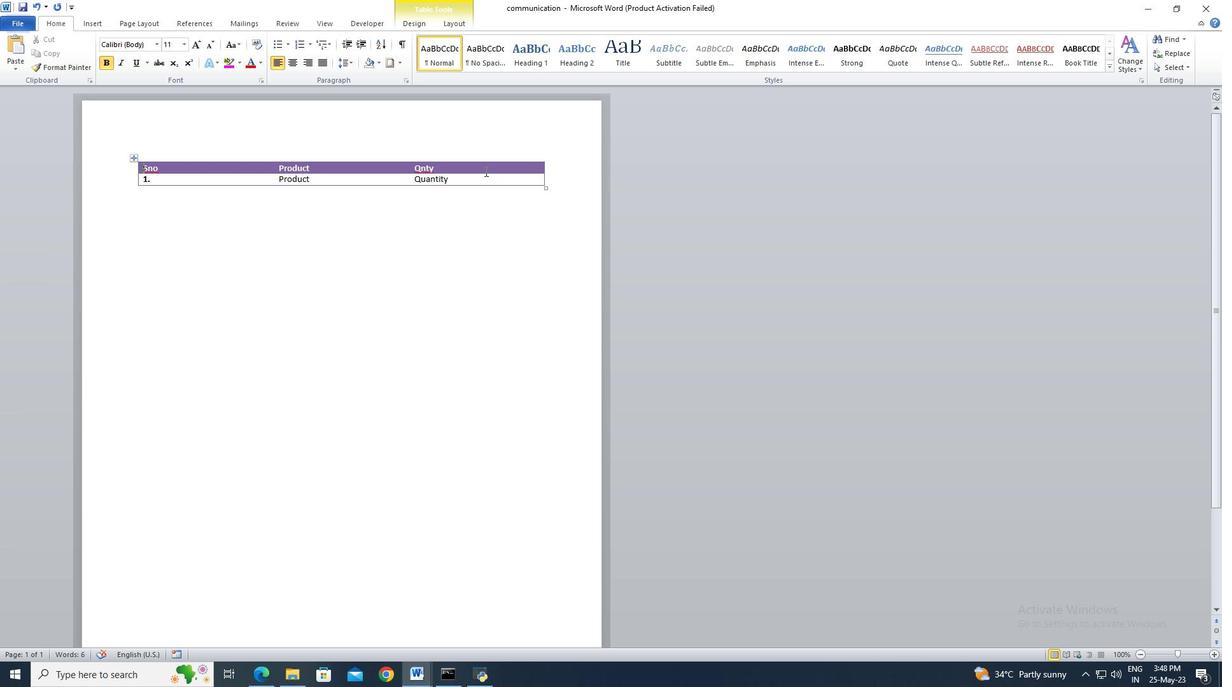 
Action: Mouse pressed left at (485, 170)
Screenshot: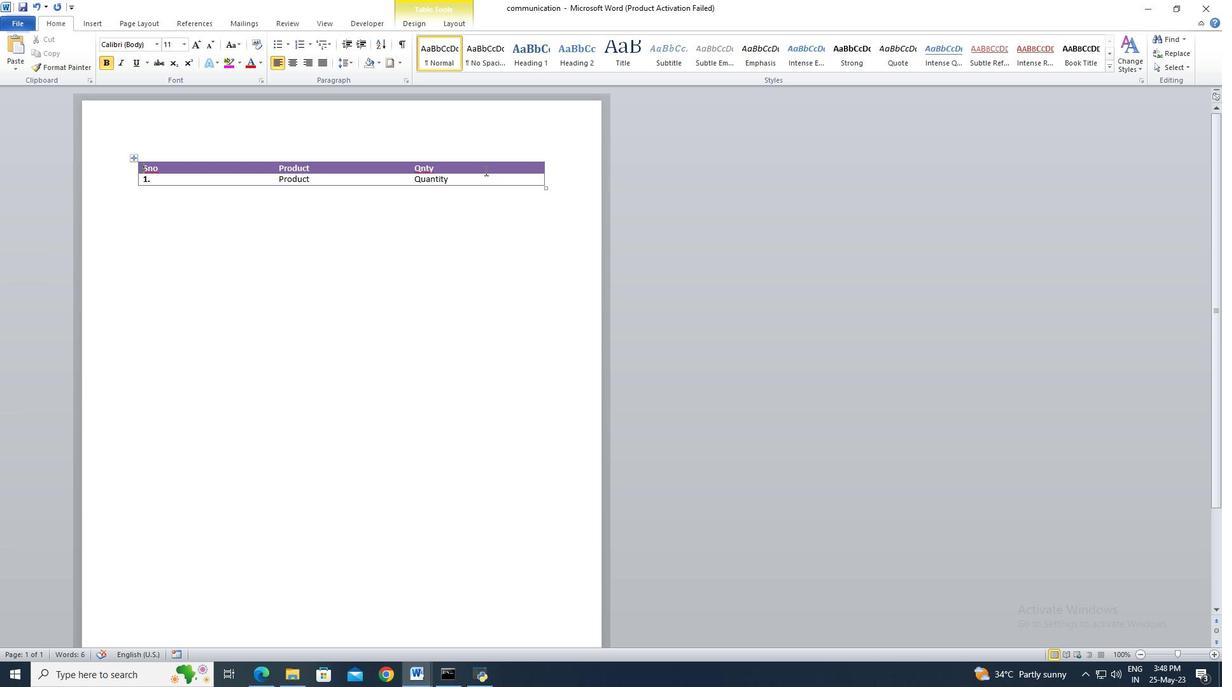 
Action: Key pressed <Key.shift><Key.shift><Key.shift><Key.shift><Key.shift><Key.shift><Key.shift><Key.shift><Key.shift>
Screenshot: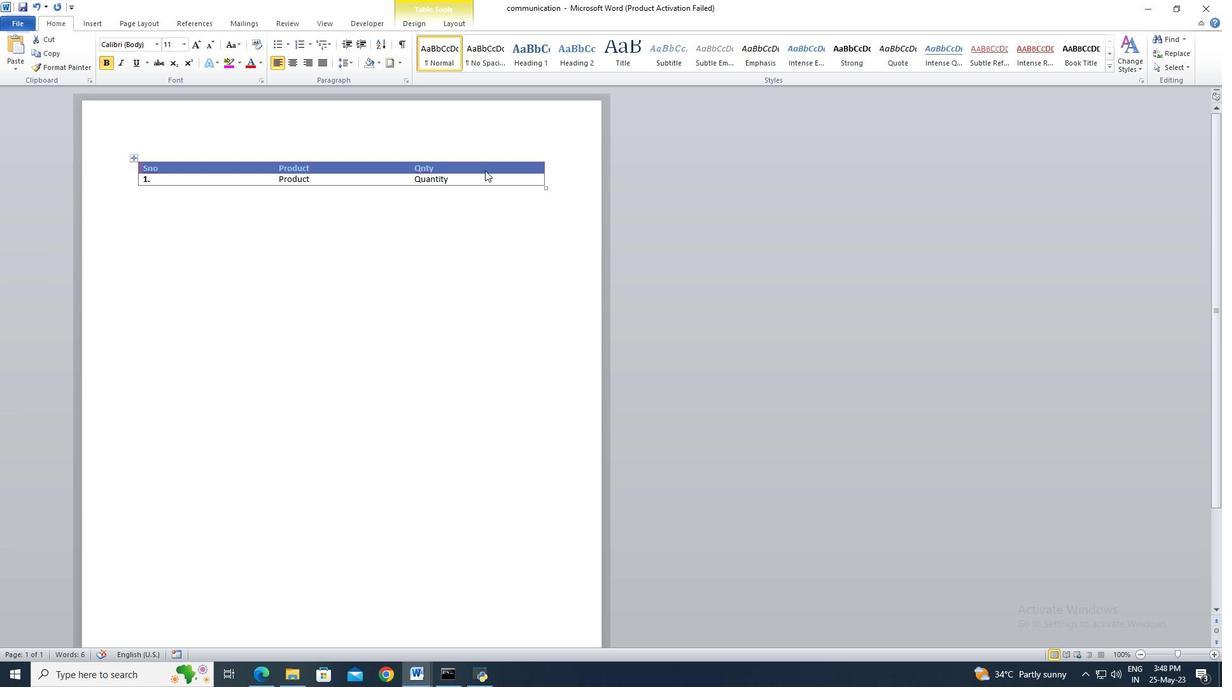 
Action: Mouse moved to (104, 65)
Screenshot: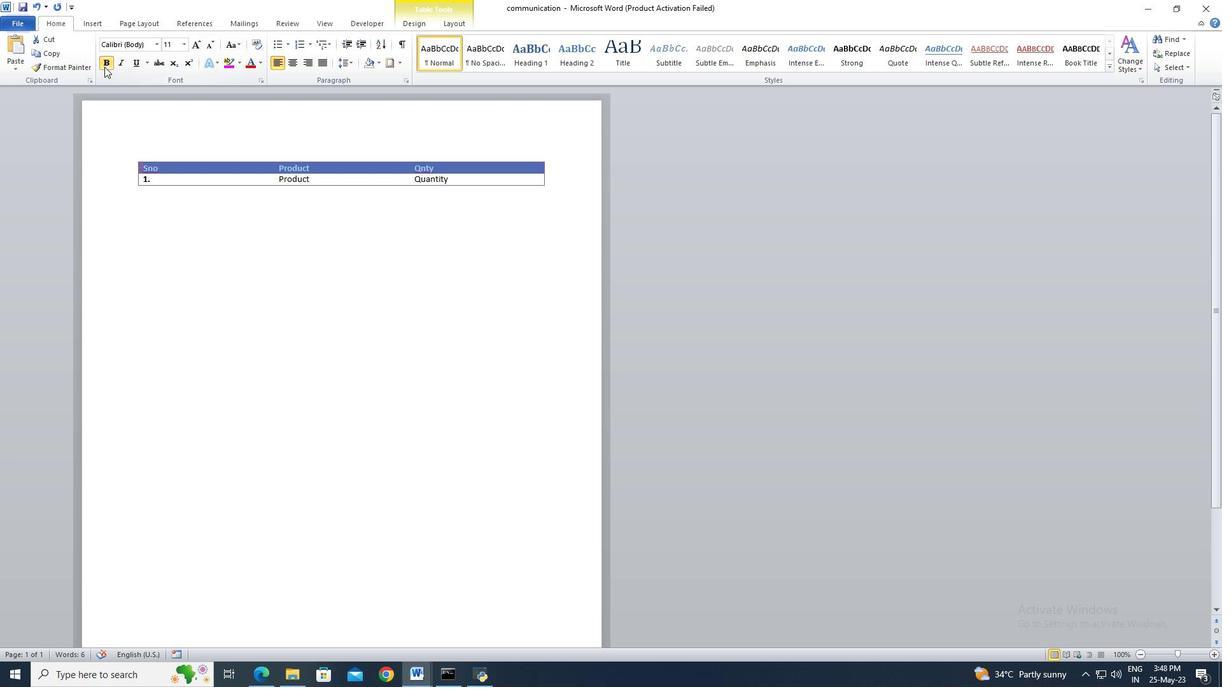 
Action: Mouse pressed left at (104, 65)
Screenshot: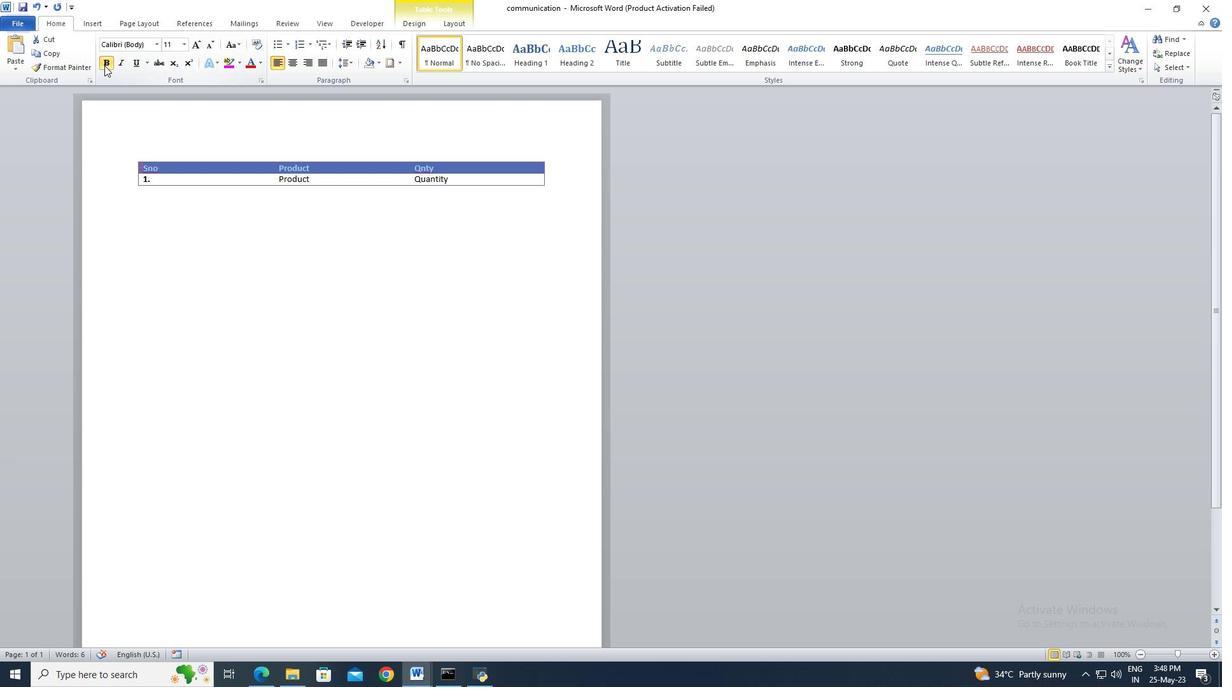 
Action: Mouse pressed left at (104, 65)
Screenshot: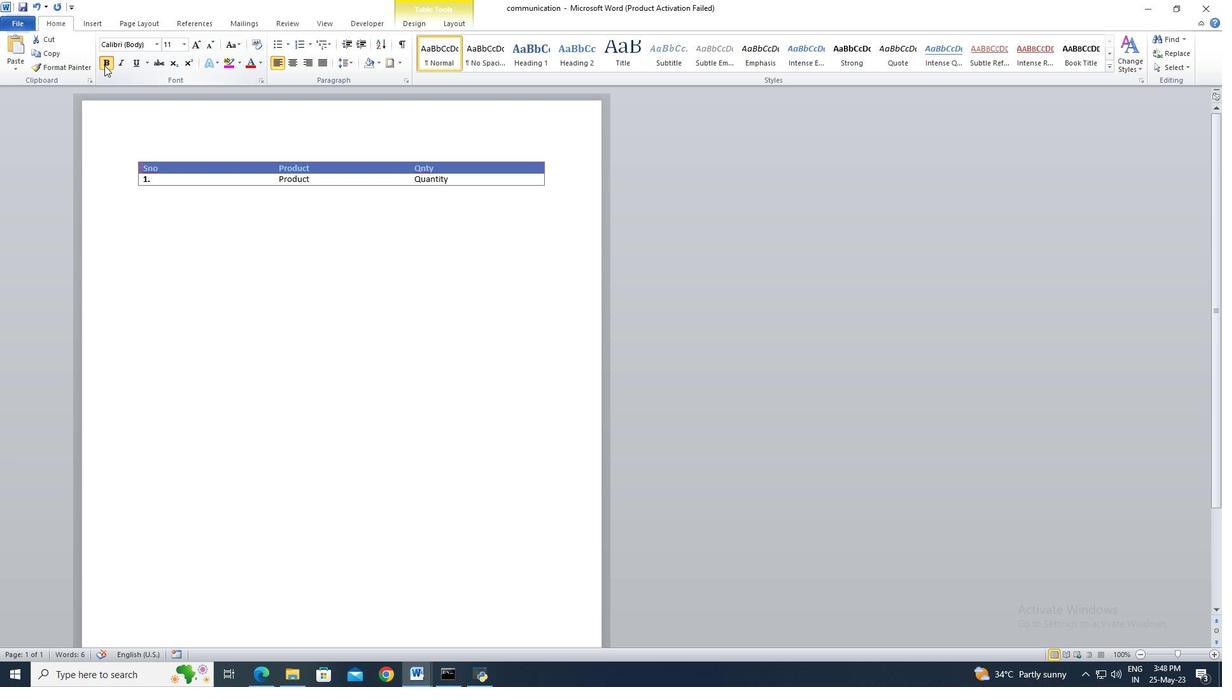 
Action: Mouse moved to (461, 184)
Screenshot: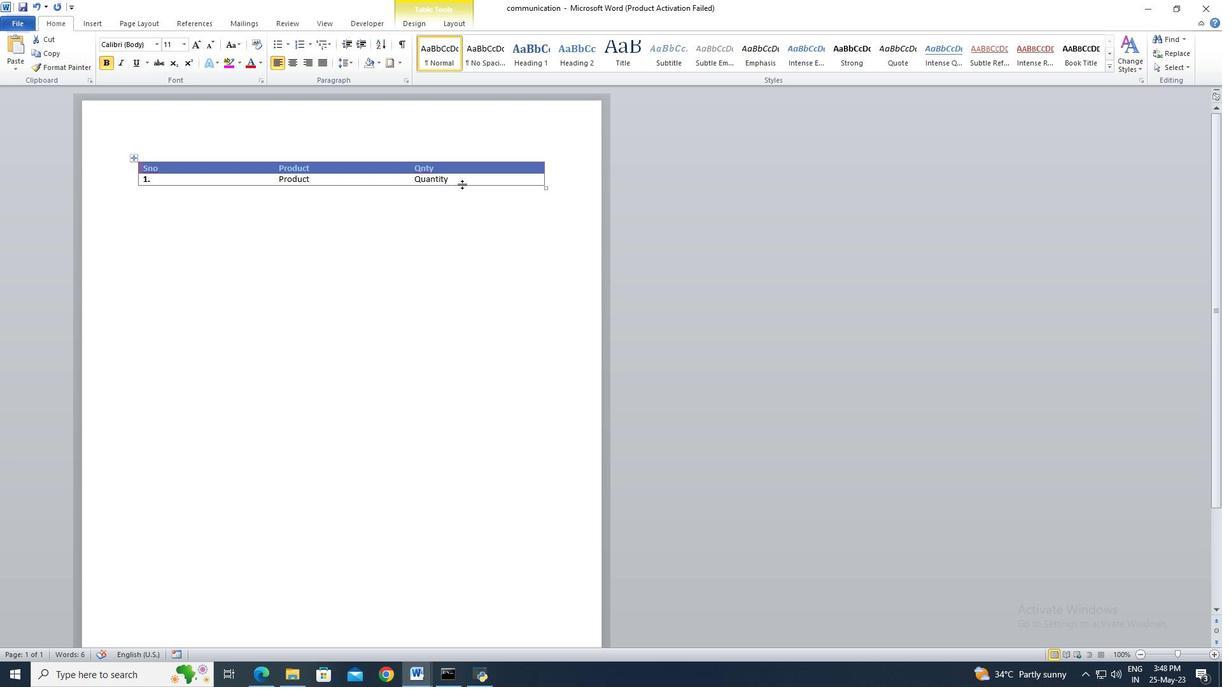 
Action: Key pressed ctrl+A
Screenshot: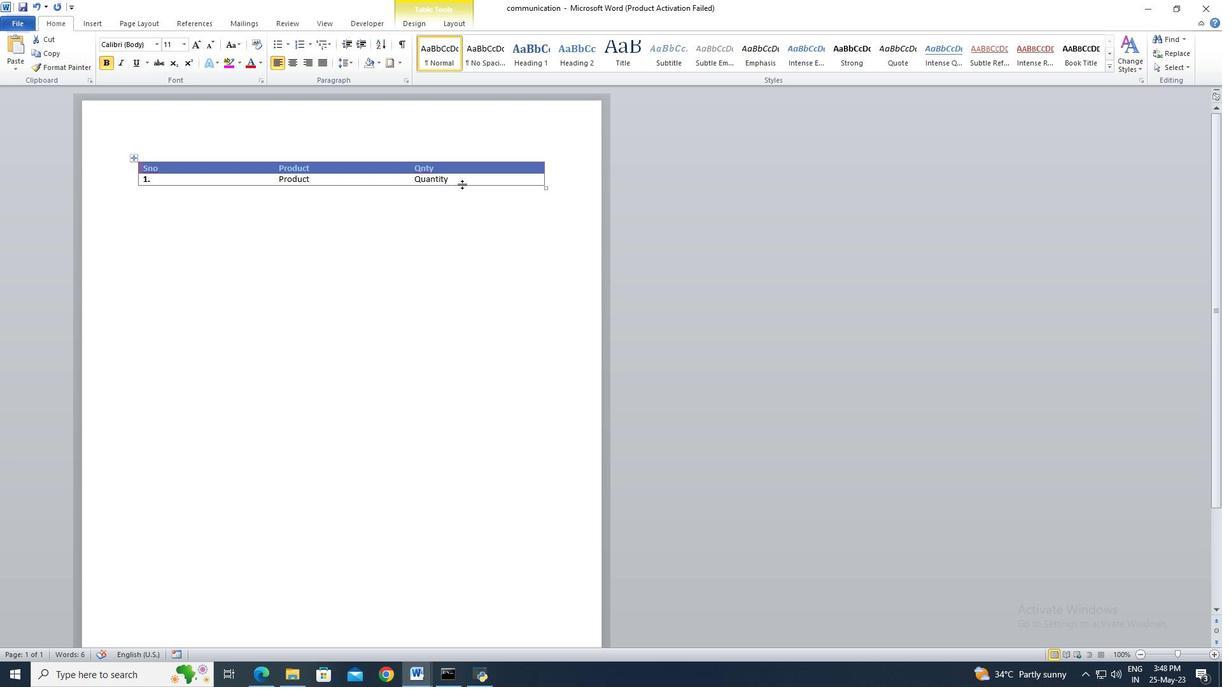 
Action: Mouse moved to (278, 61)
Screenshot: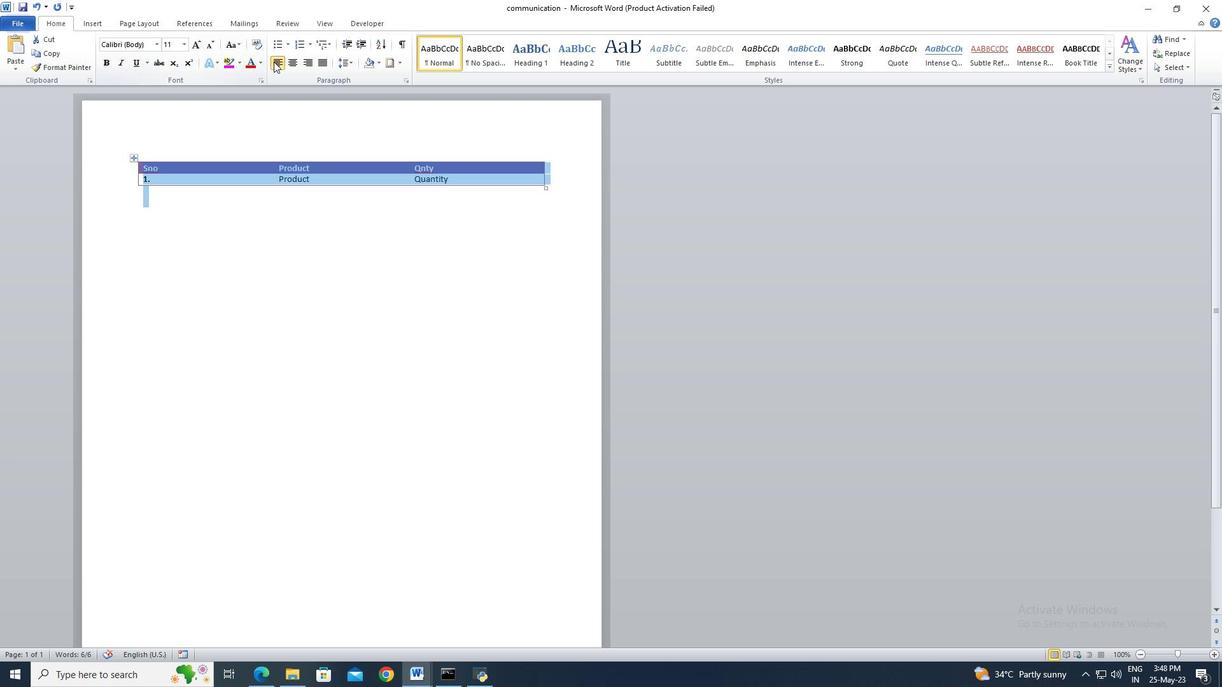 
Action: Mouse pressed left at (278, 61)
Screenshot: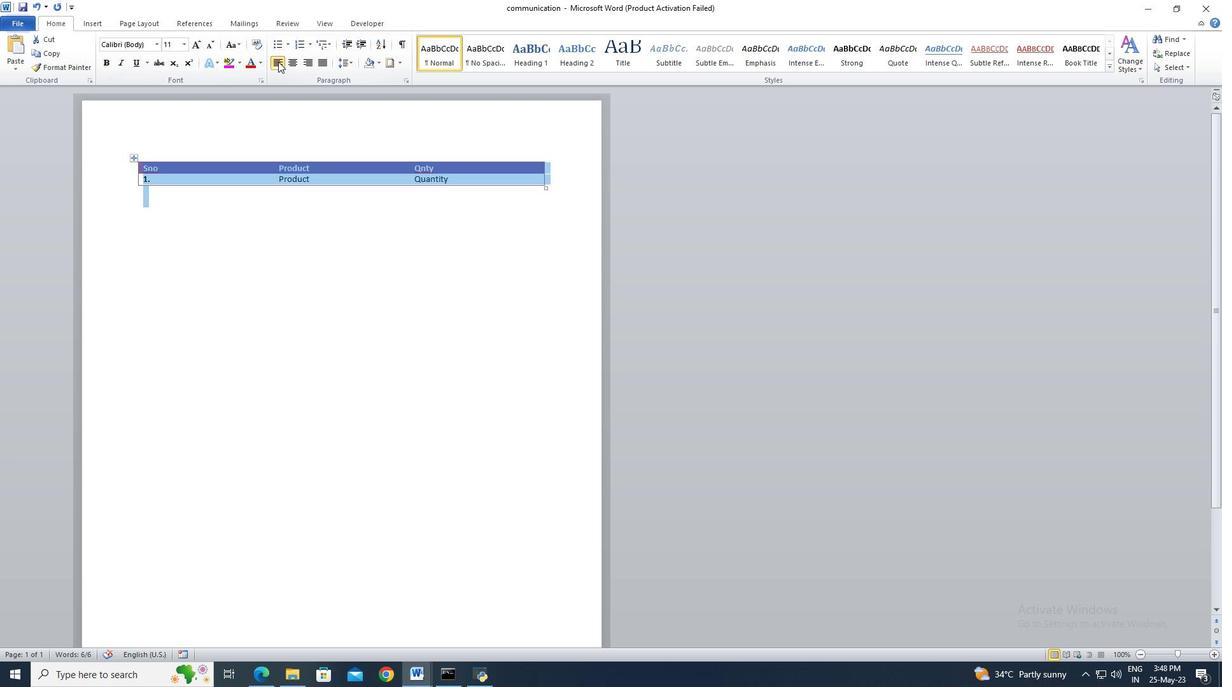 
Action: Mouse moved to (494, 210)
Screenshot: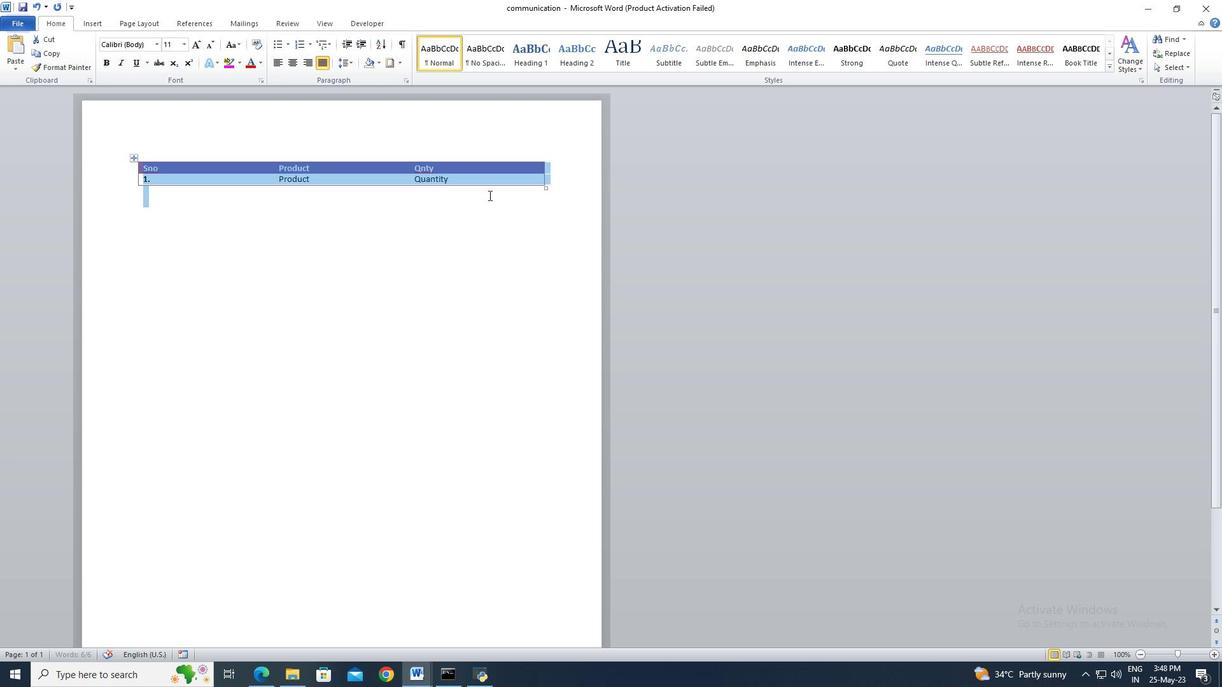 
Action: Mouse pressed left at (494, 210)
Screenshot: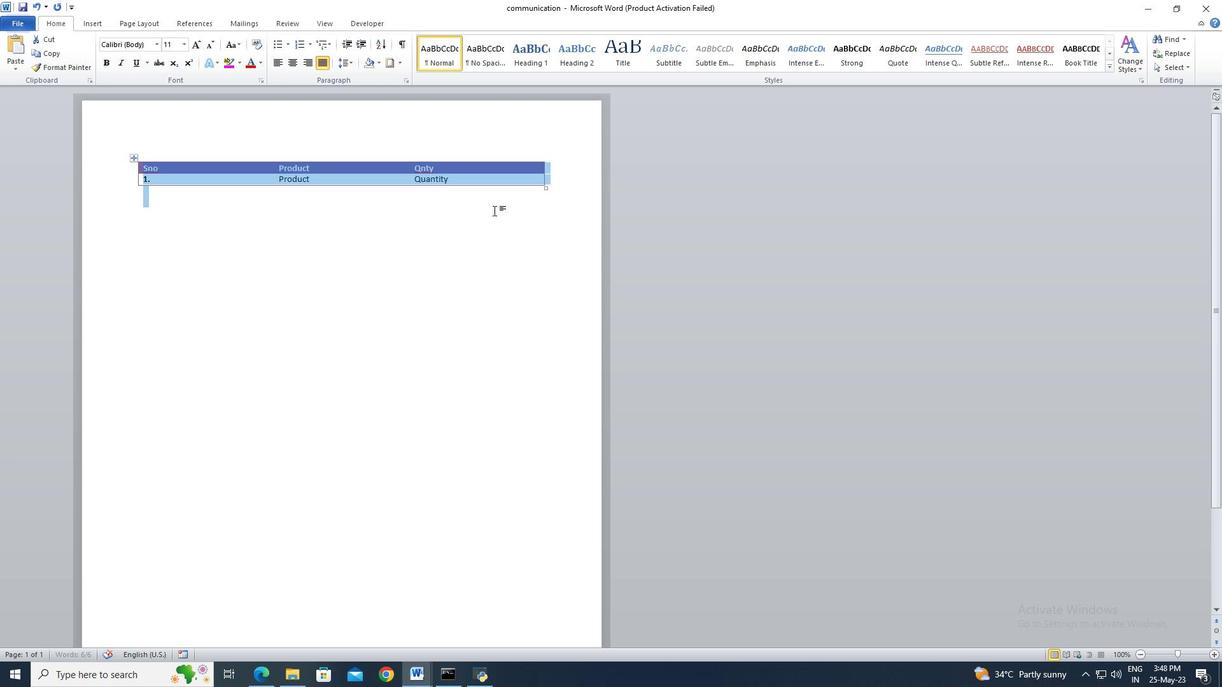 
